 Task: Add an event with the title Second Lunch and Learn: Effective Presentation Techniques and Storytelling, date ''2023/11/27'', time 7:50 AM to 9:50 AMand add a description: Welcome to our Team Building Workshop on Communication Skills, a dynamic and interactive session designed to enhance communication effectiveness and foster stronger collaboration within your team. This workshop is tailored for individuals who want to improve their communication skills, build rapport, and establish a foundation of open and effective communication within their team.Select event color  Basil . Add location for the event as: 456 Philae Temple, Aswan, Egypt, logged in from the account softage.10@softage.netand send the event invitation to softage.9@softage.net and softage.8@softage.net. Set a reminder for the event Weekly on Sunday
Action: Mouse moved to (98, 121)
Screenshot: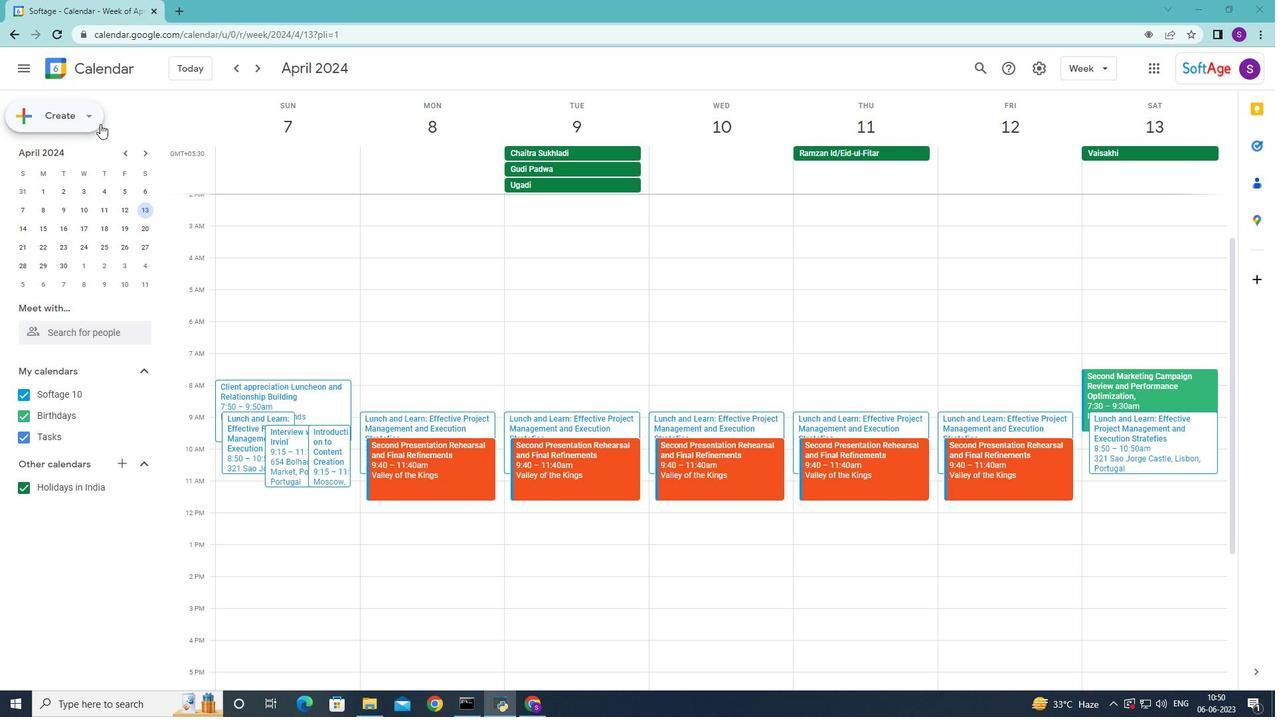 
Action: Mouse pressed left at (98, 121)
Screenshot: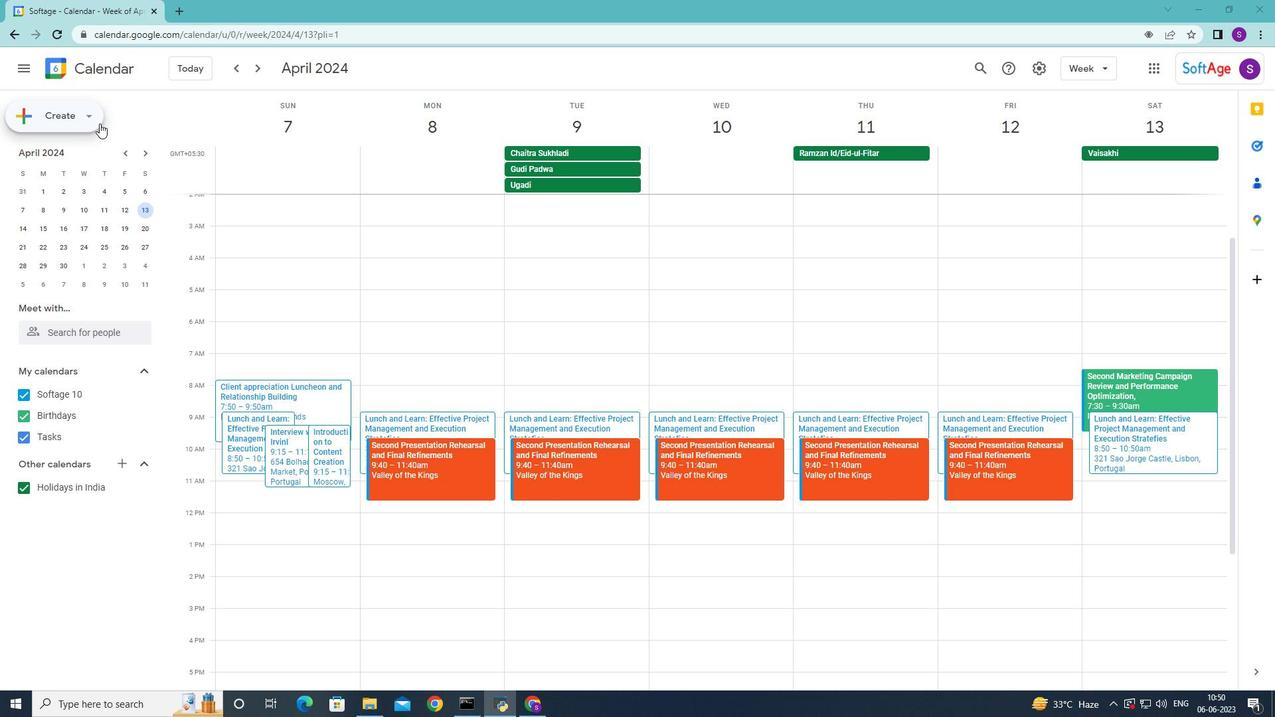 
Action: Mouse moved to (101, 162)
Screenshot: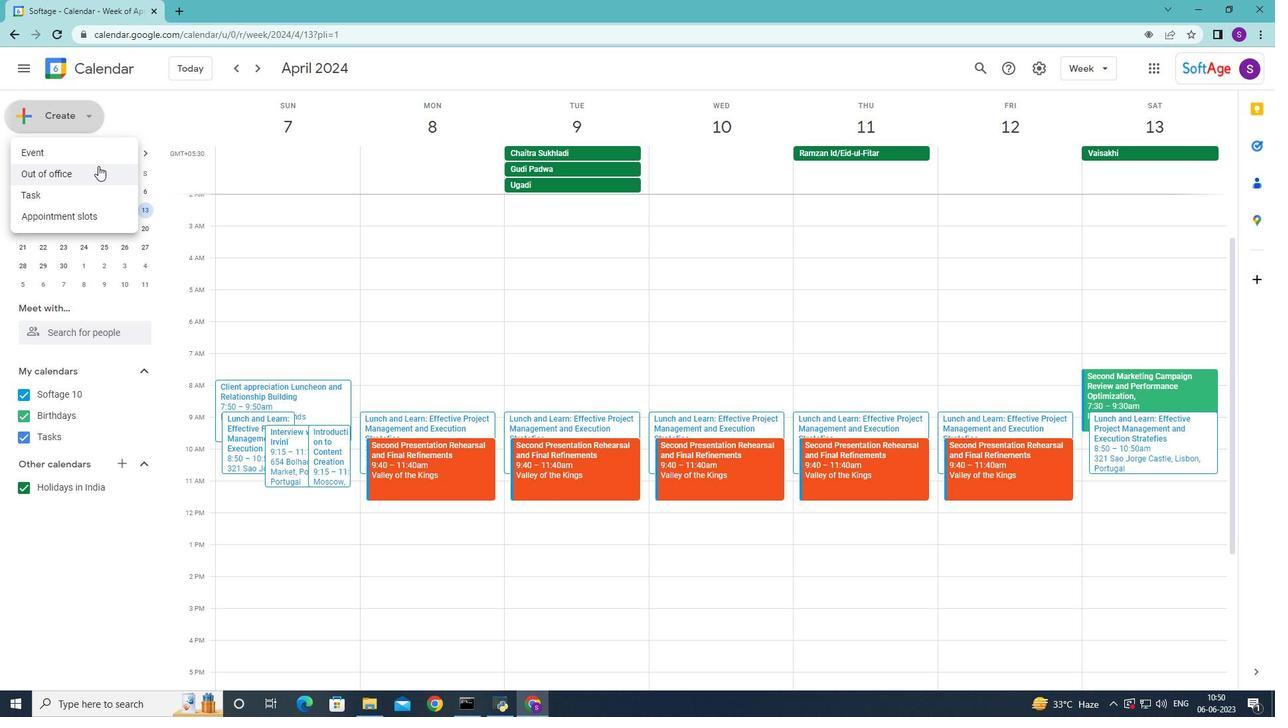 
Action: Mouse pressed left at (101, 162)
Screenshot: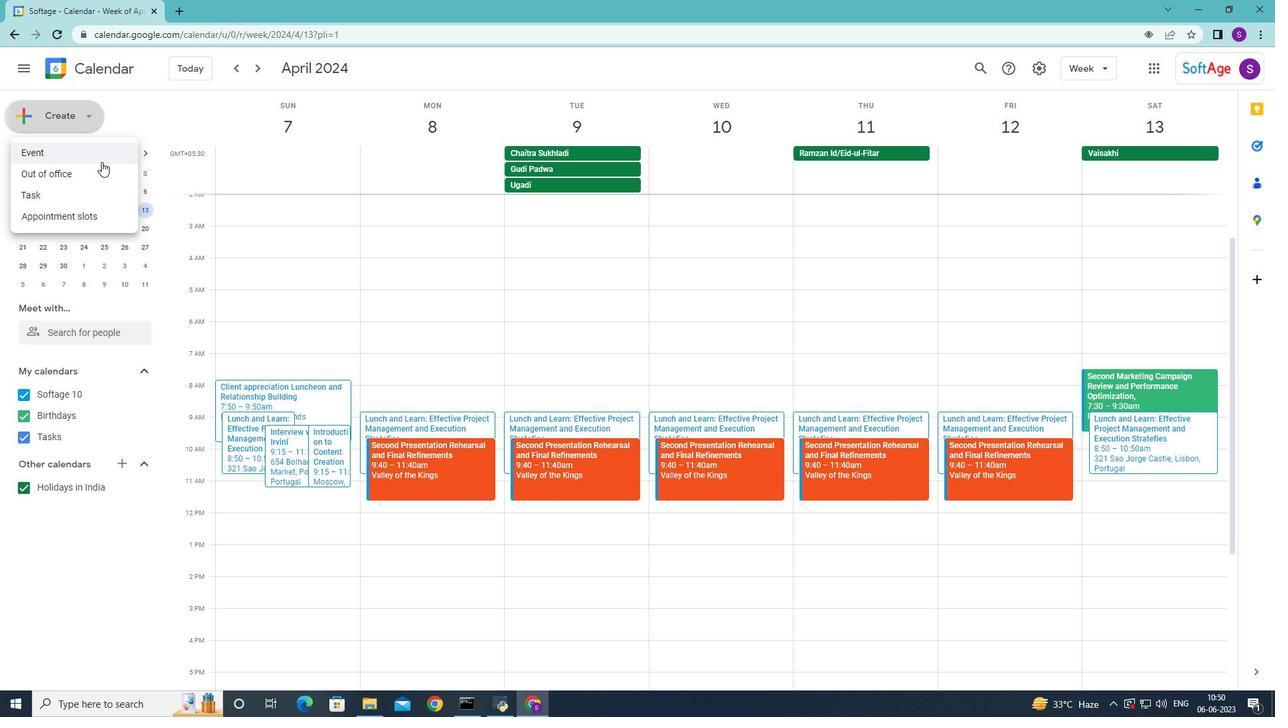 
Action: Mouse moved to (859, 248)
Screenshot: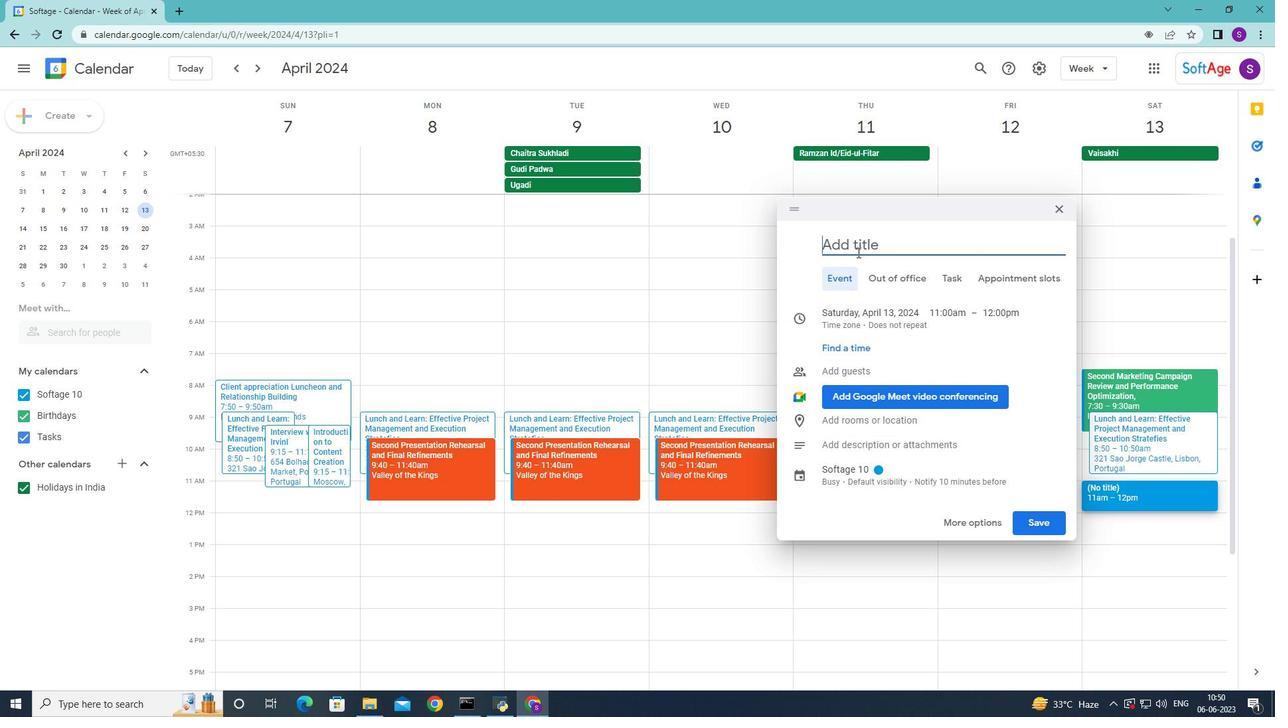 
Action: Mouse pressed left at (859, 248)
Screenshot: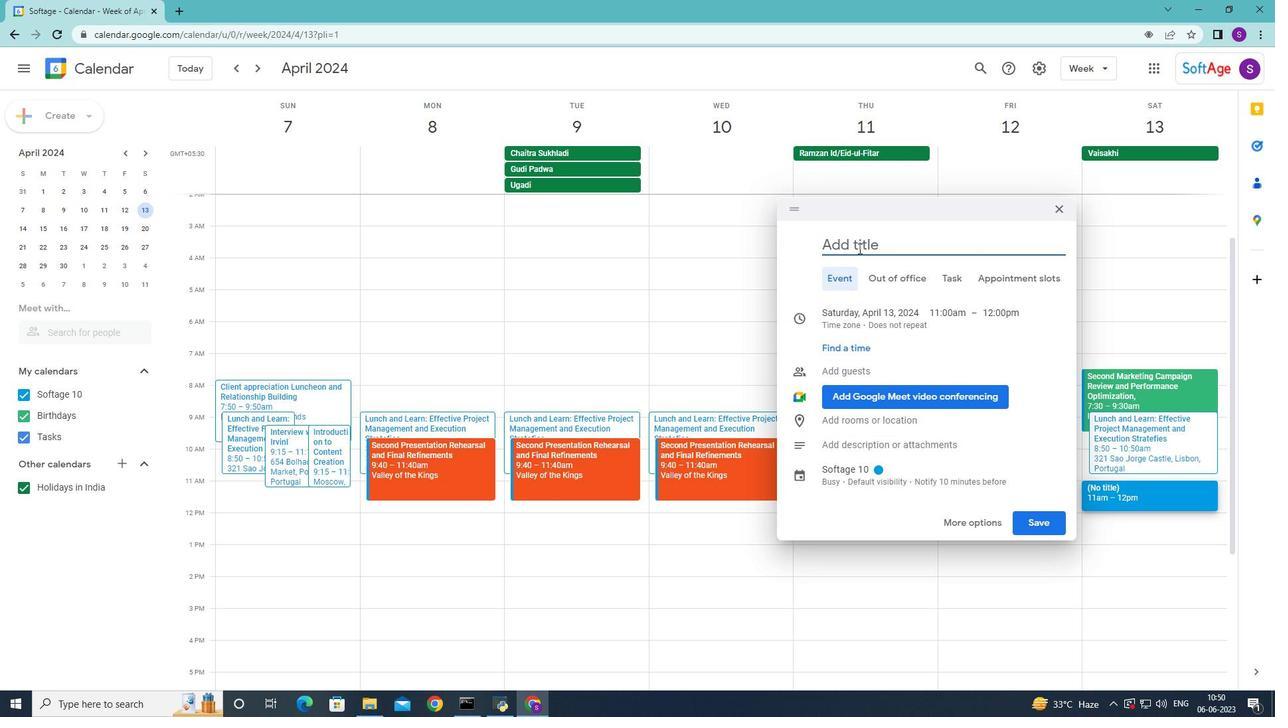 
Action: Mouse moved to (871, 242)
Screenshot: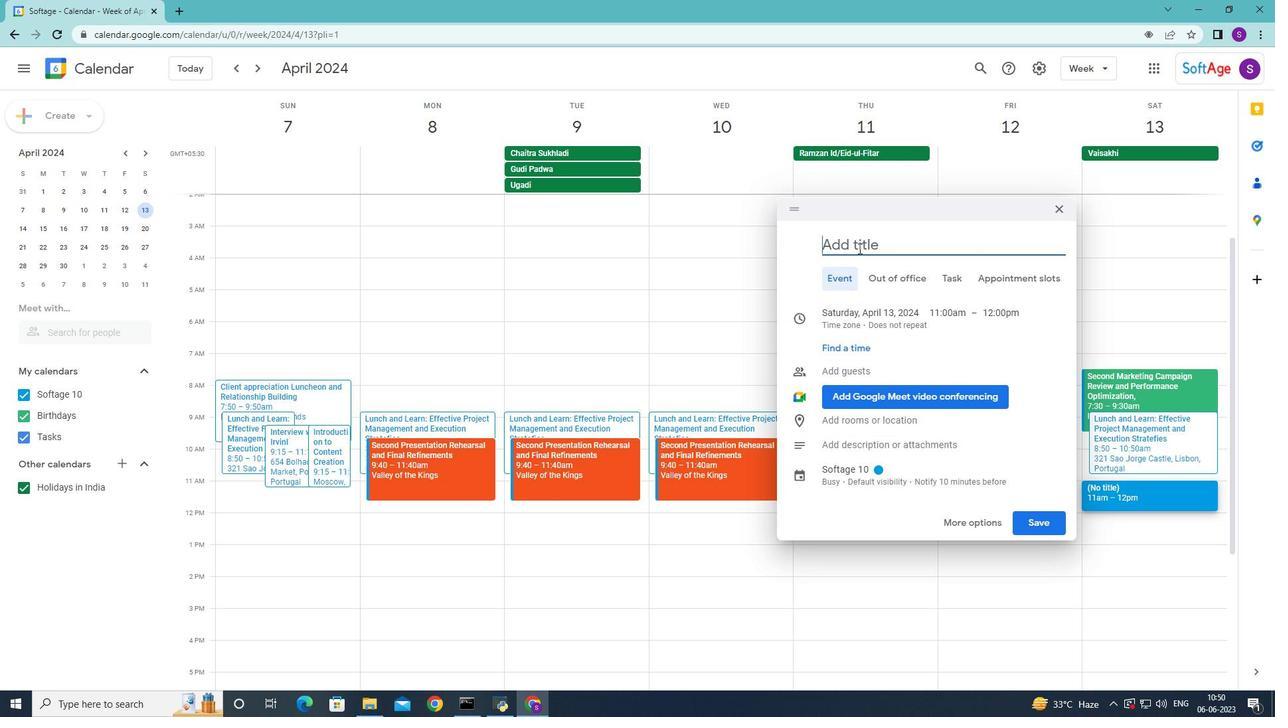 
Action: Key pressed <Key.shift>Second<Key.space><Key.shift>Lunch<Key.space>and<Key.space><Key.shift>Learn<Key.space><Key.backspace><Key.shift_r>:<Key.space><Key.shift><Key.shift><Key.shift><Key.shift>Effective<Key.space><Key.shift>Presentation<Key.space><Key.shift>Techniques<Key.space>and<Key.space><Key.shift>Story<Key.space><Key.backspace>telling
Screenshot: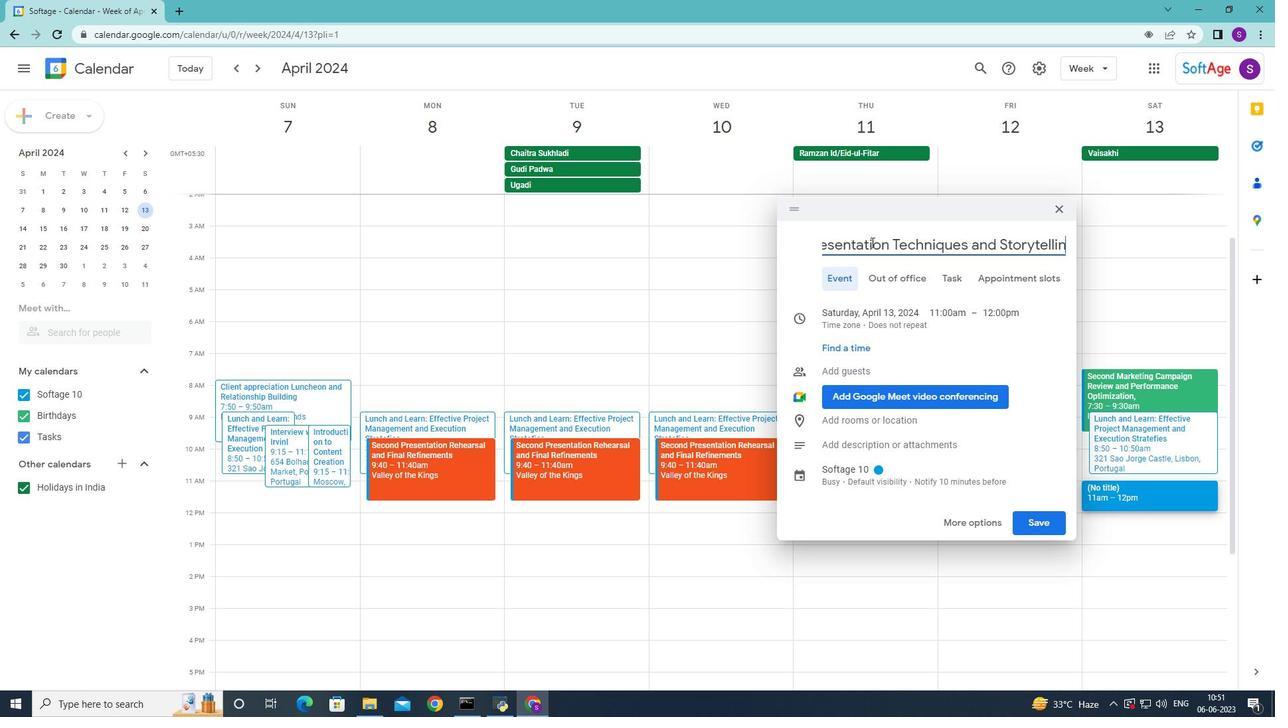 
Action: Mouse moved to (861, 309)
Screenshot: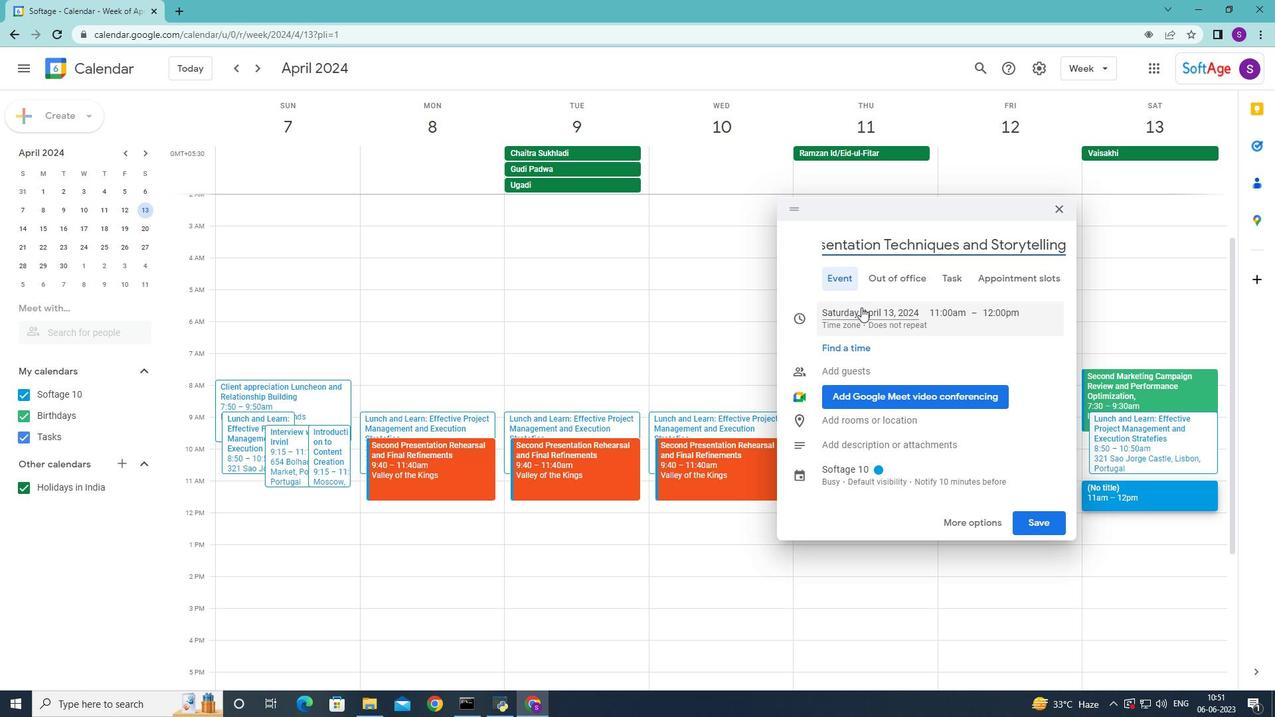 
Action: Mouse pressed left at (861, 309)
Screenshot: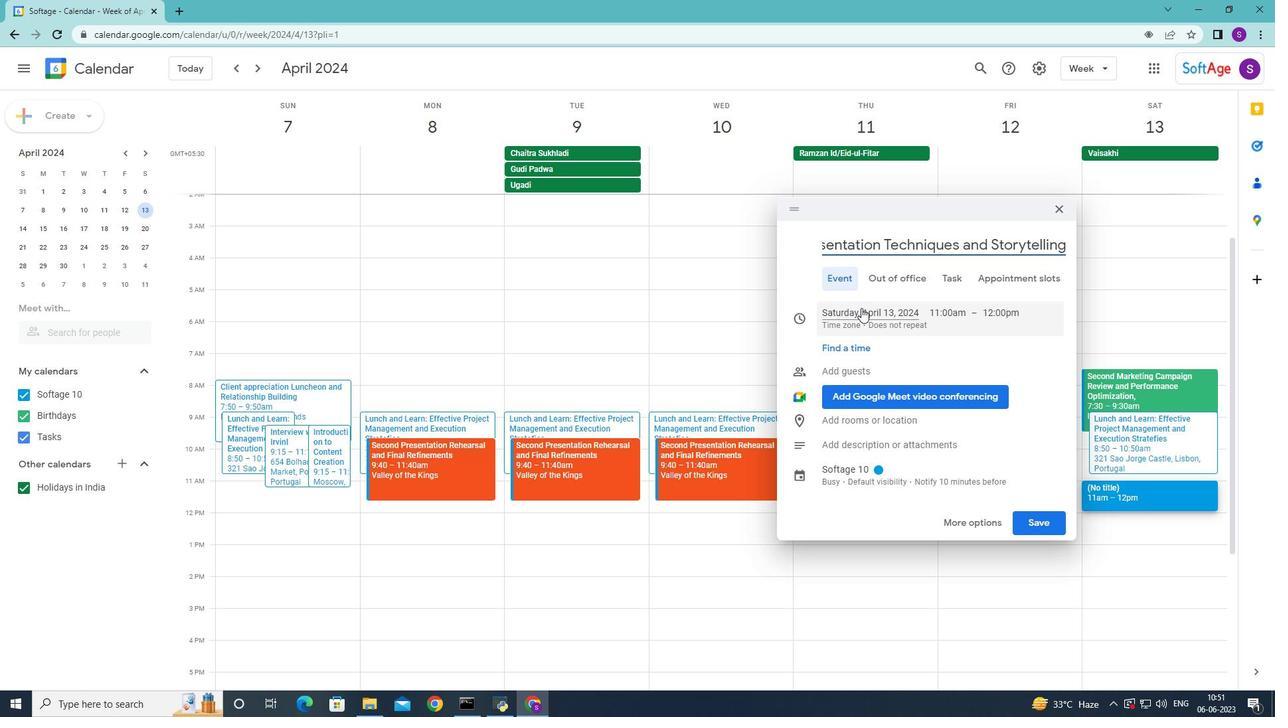 
Action: Mouse moved to (986, 343)
Screenshot: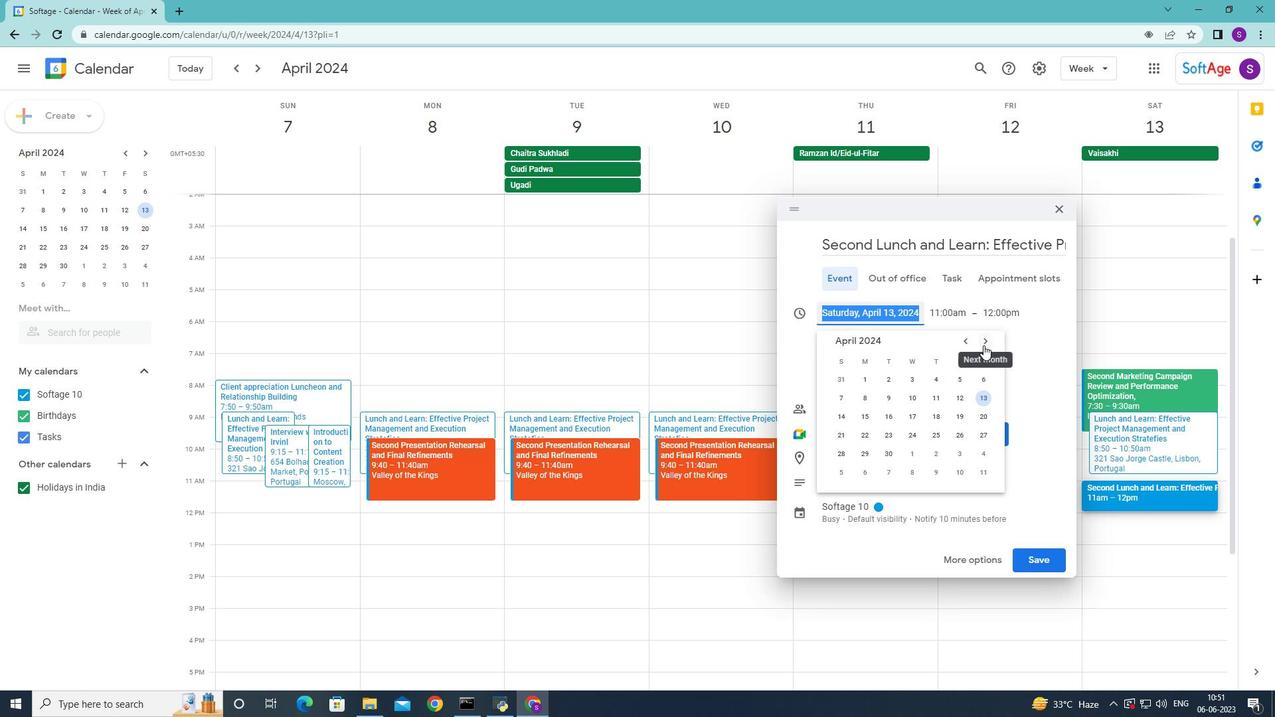 
Action: Mouse pressed left at (986, 343)
Screenshot: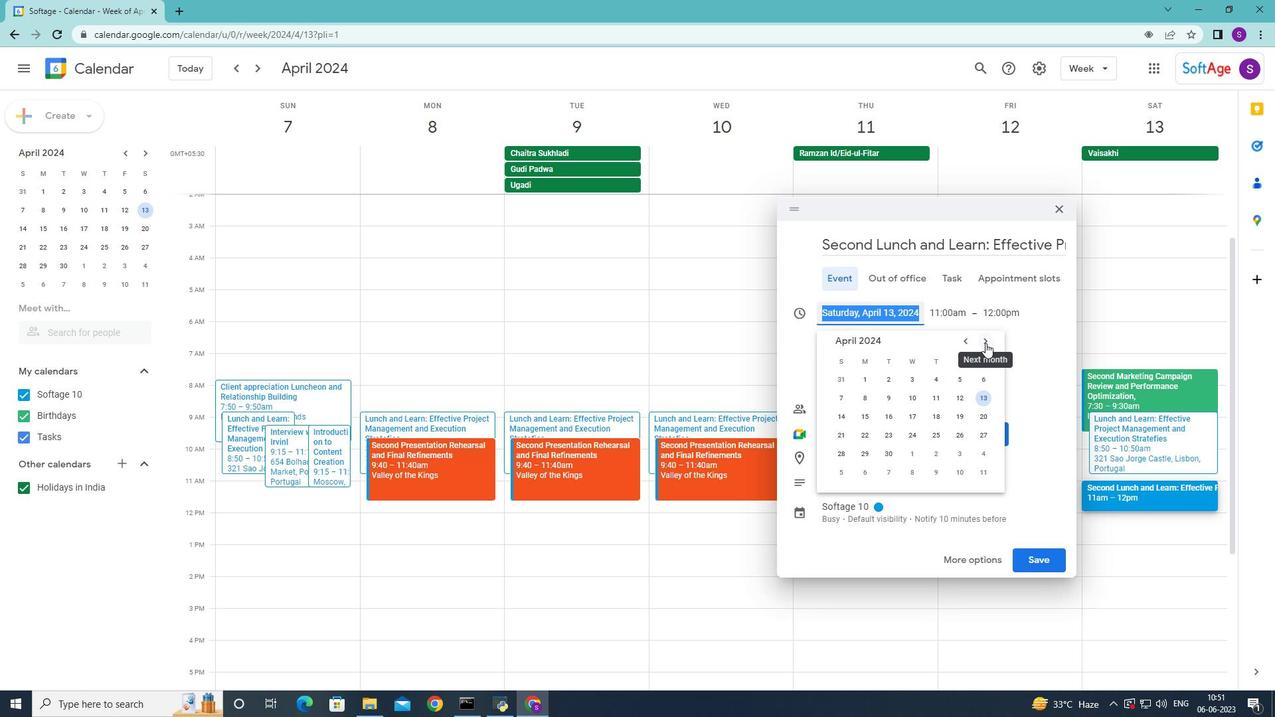
Action: Mouse moved to (1002, 330)
Screenshot: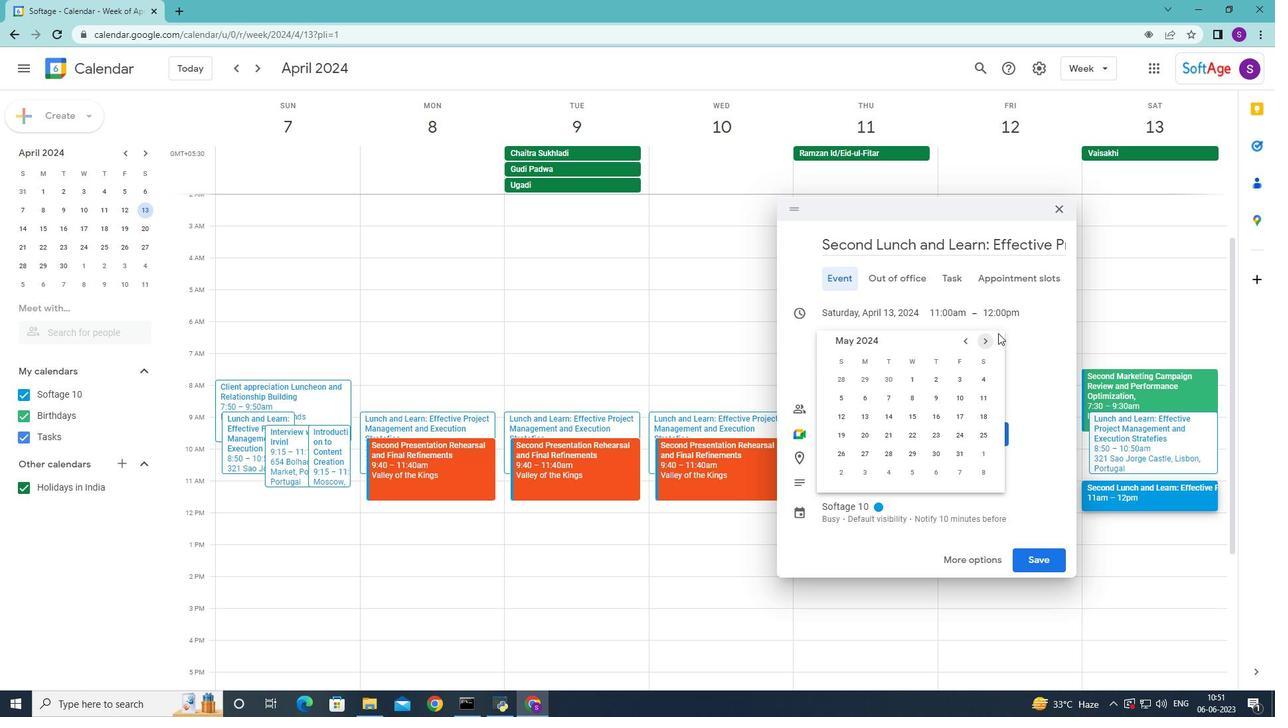 
Action: Mouse pressed left at (1002, 330)
Screenshot: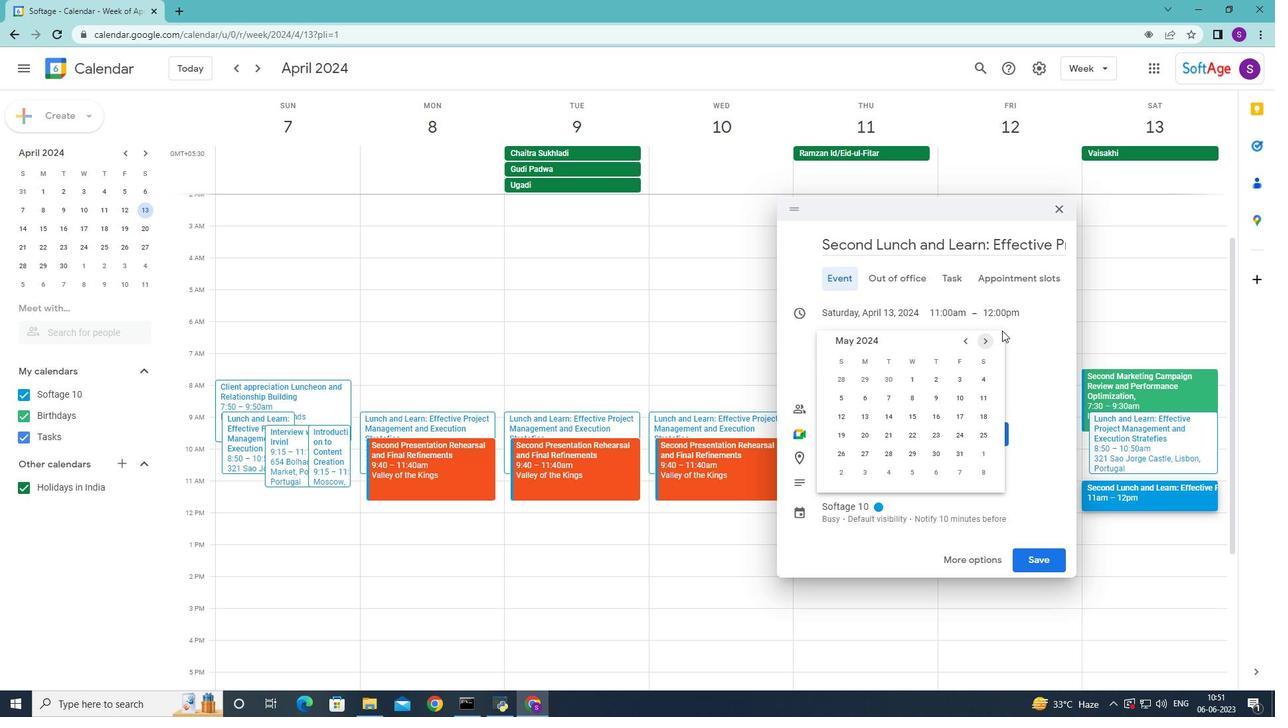 
Action: Mouse moved to (879, 307)
Screenshot: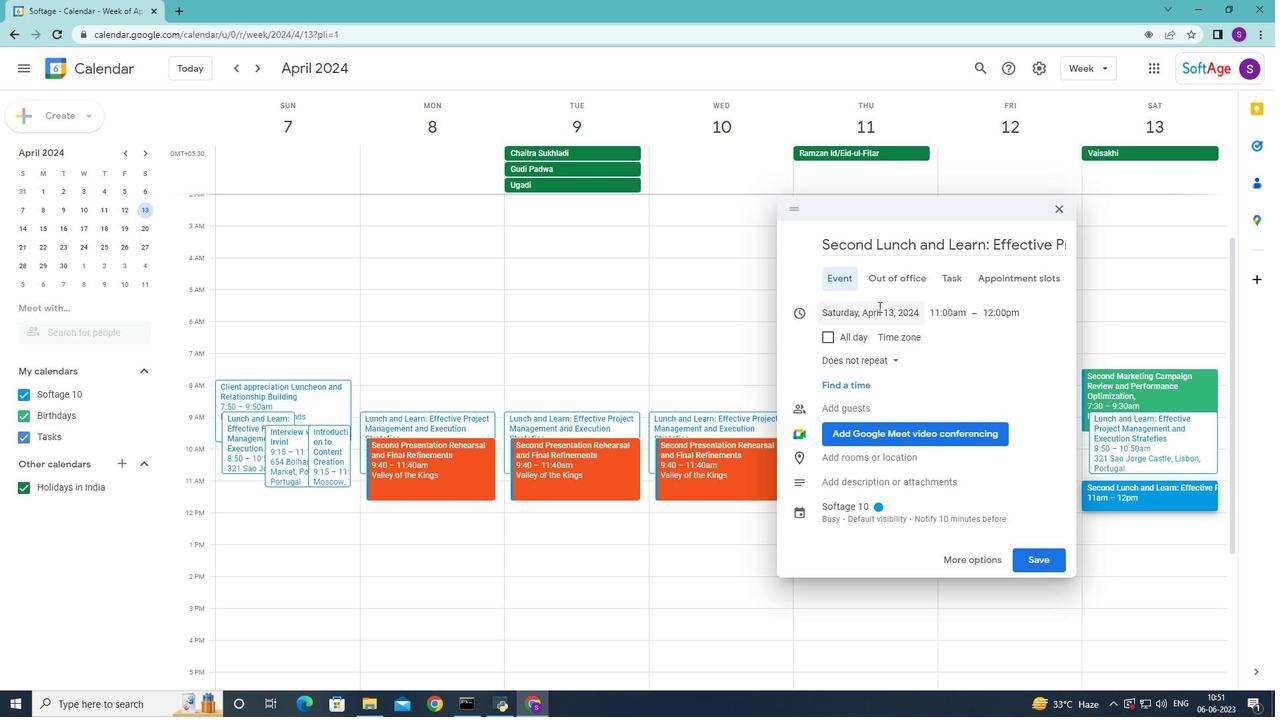 
Action: Mouse pressed left at (879, 307)
Screenshot: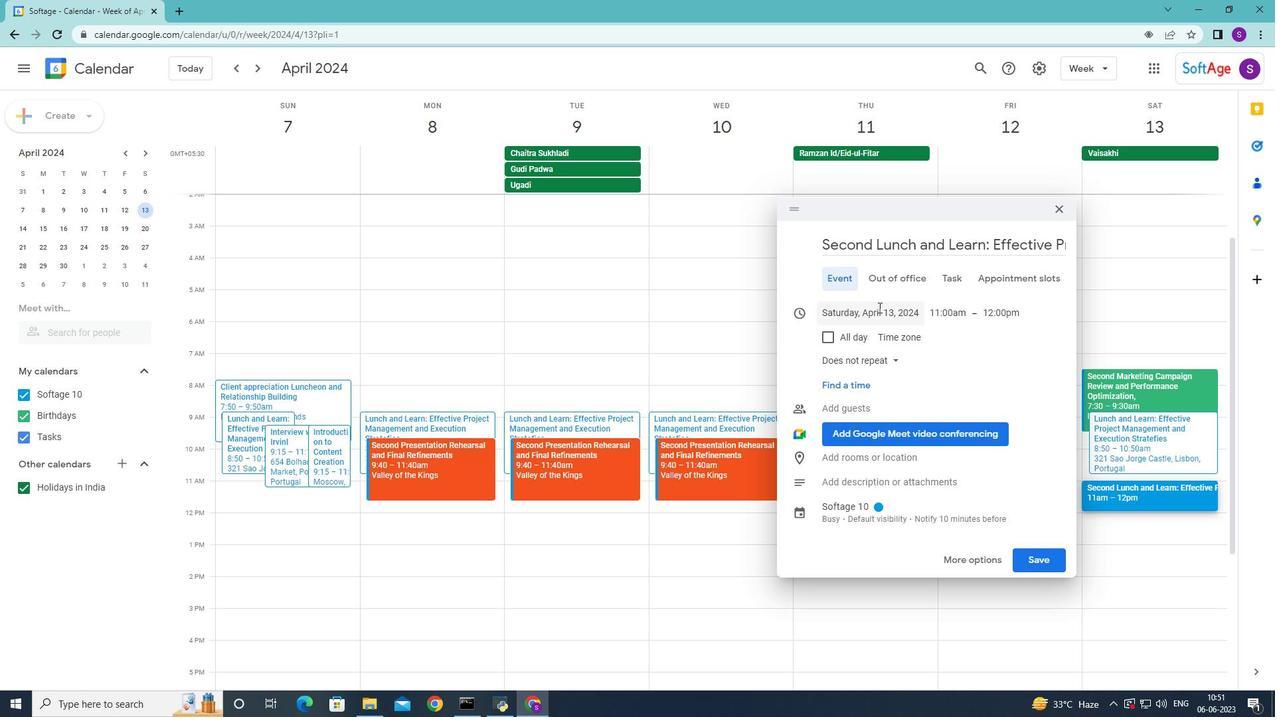 
Action: Mouse moved to (962, 342)
Screenshot: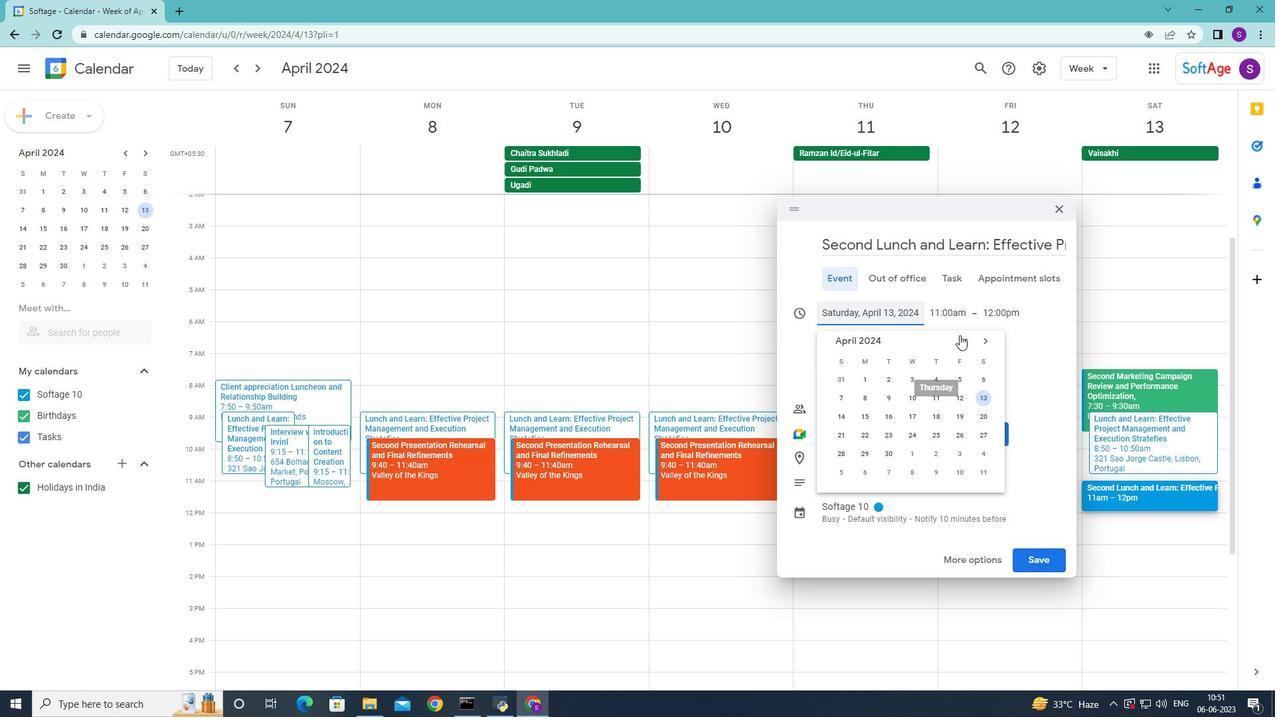 
Action: Mouse pressed left at (962, 342)
Screenshot: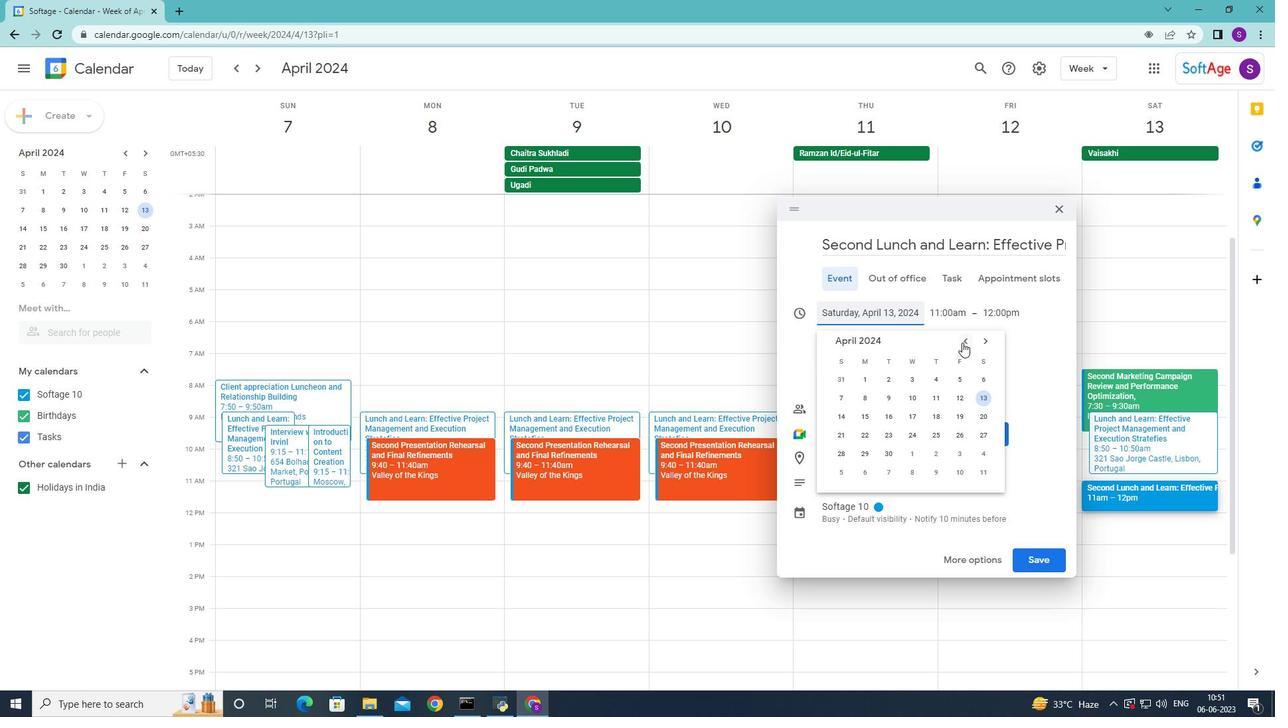 
Action: Mouse pressed left at (962, 342)
Screenshot: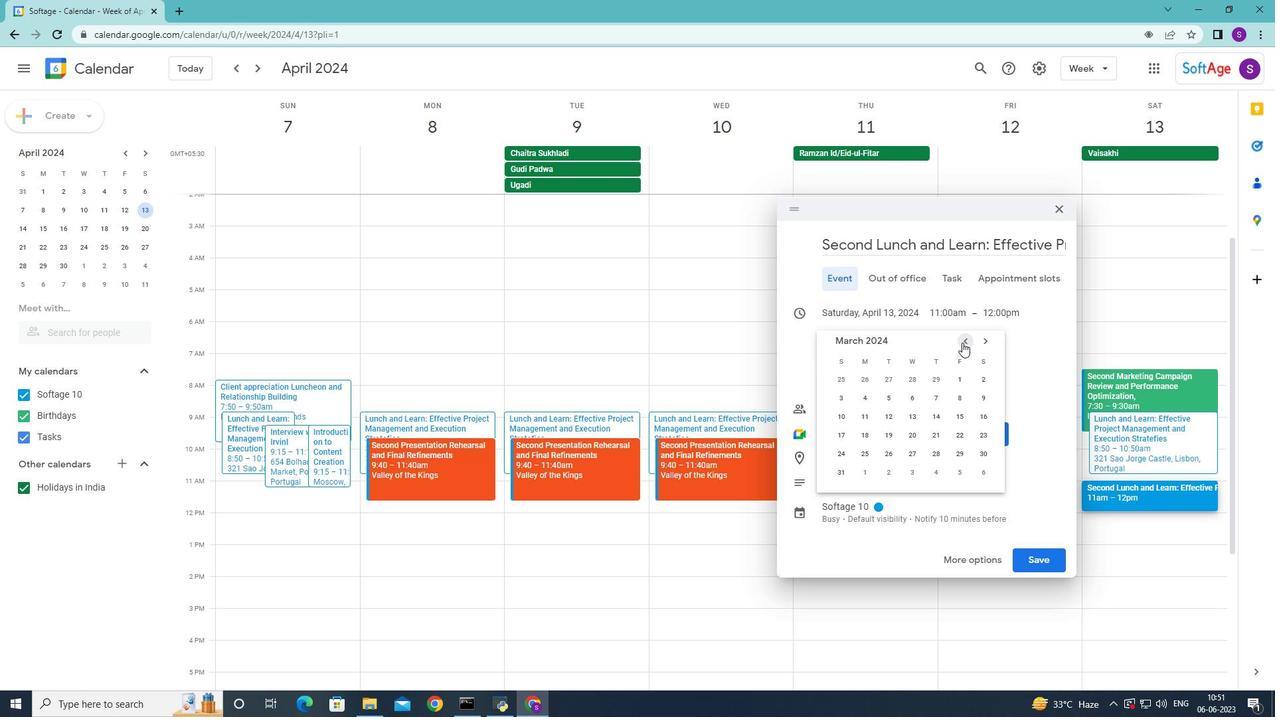 
Action: Mouse pressed left at (962, 342)
Screenshot: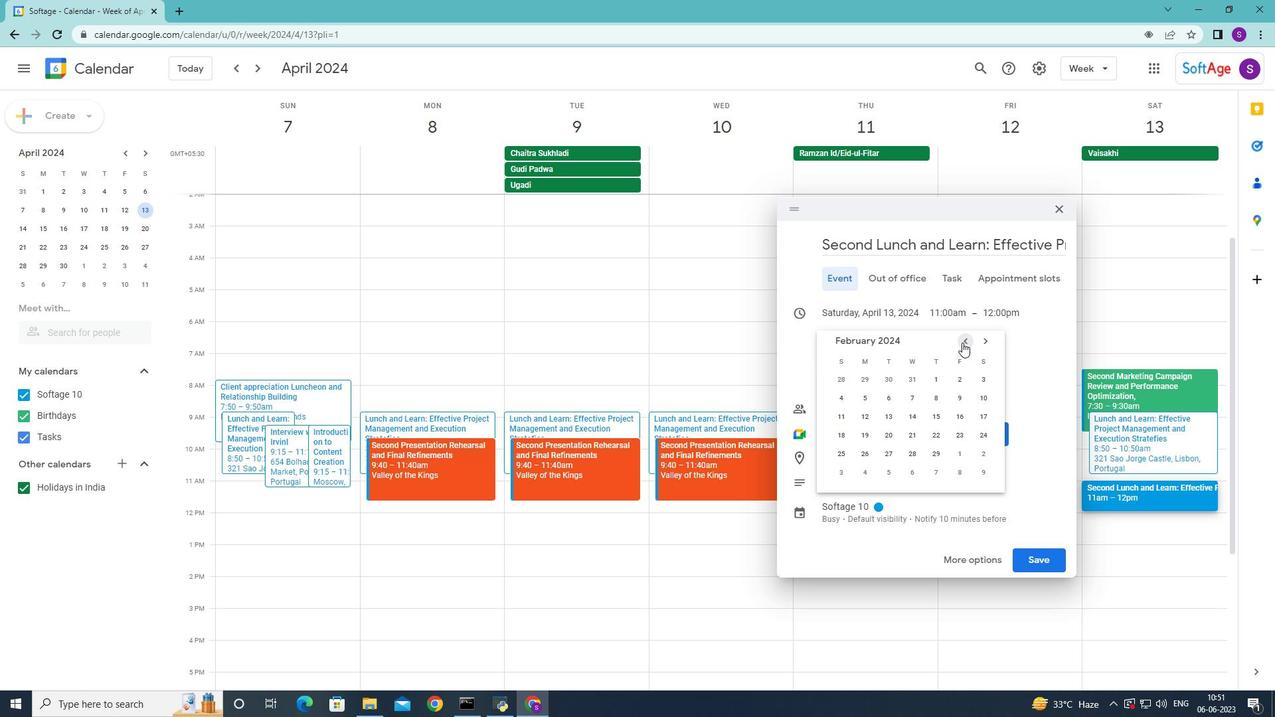 
Action: Mouse pressed left at (962, 342)
Screenshot: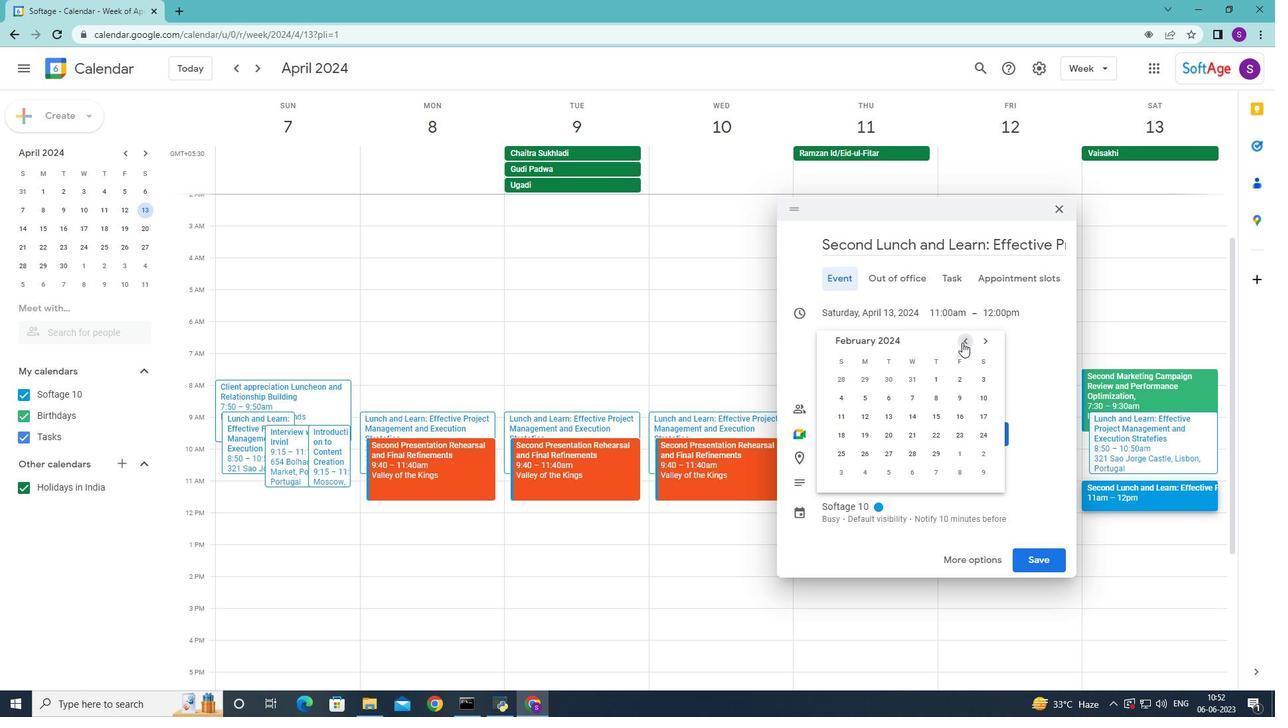 
Action: Mouse pressed left at (962, 342)
Screenshot: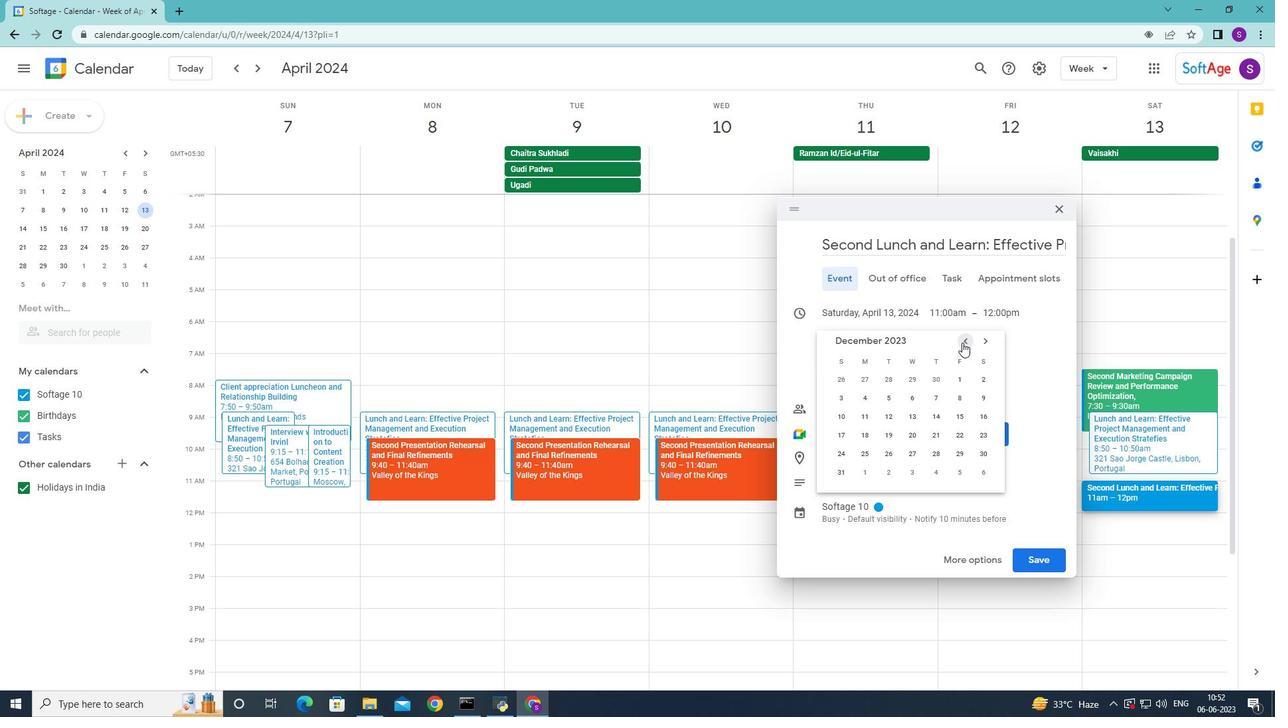 
Action: Mouse moved to (863, 454)
Screenshot: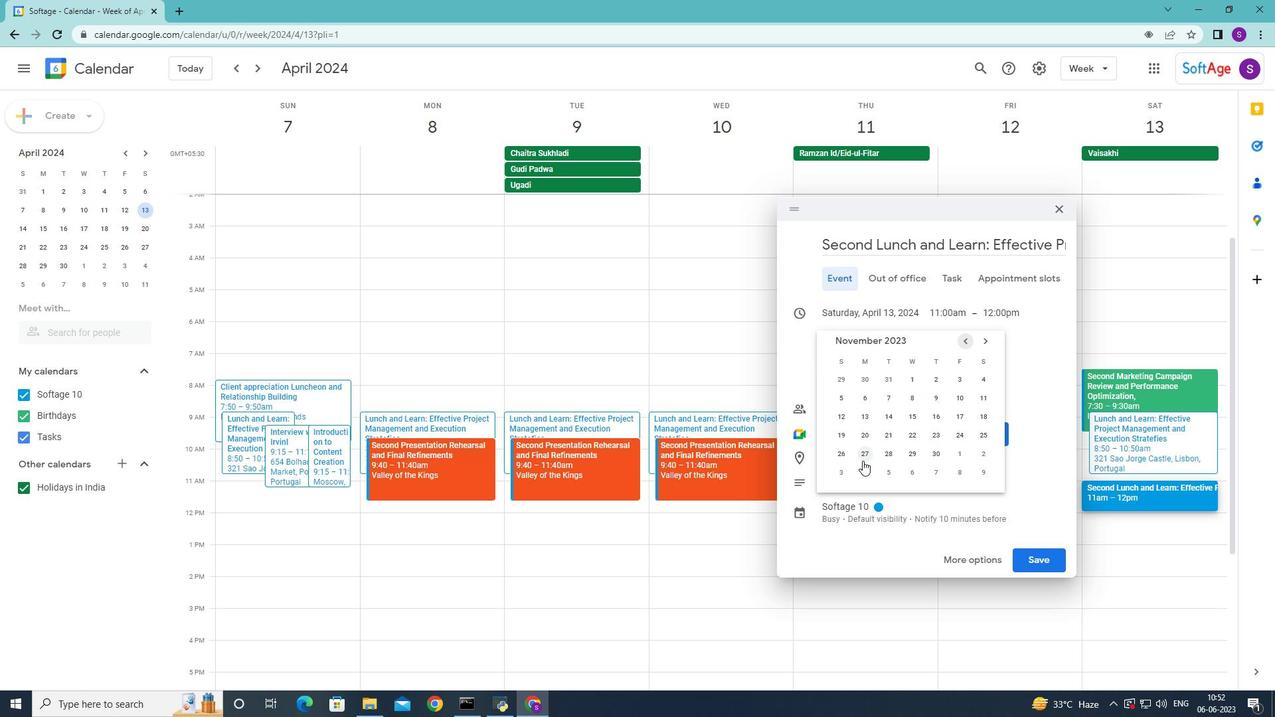 
Action: Mouse pressed left at (863, 454)
Screenshot: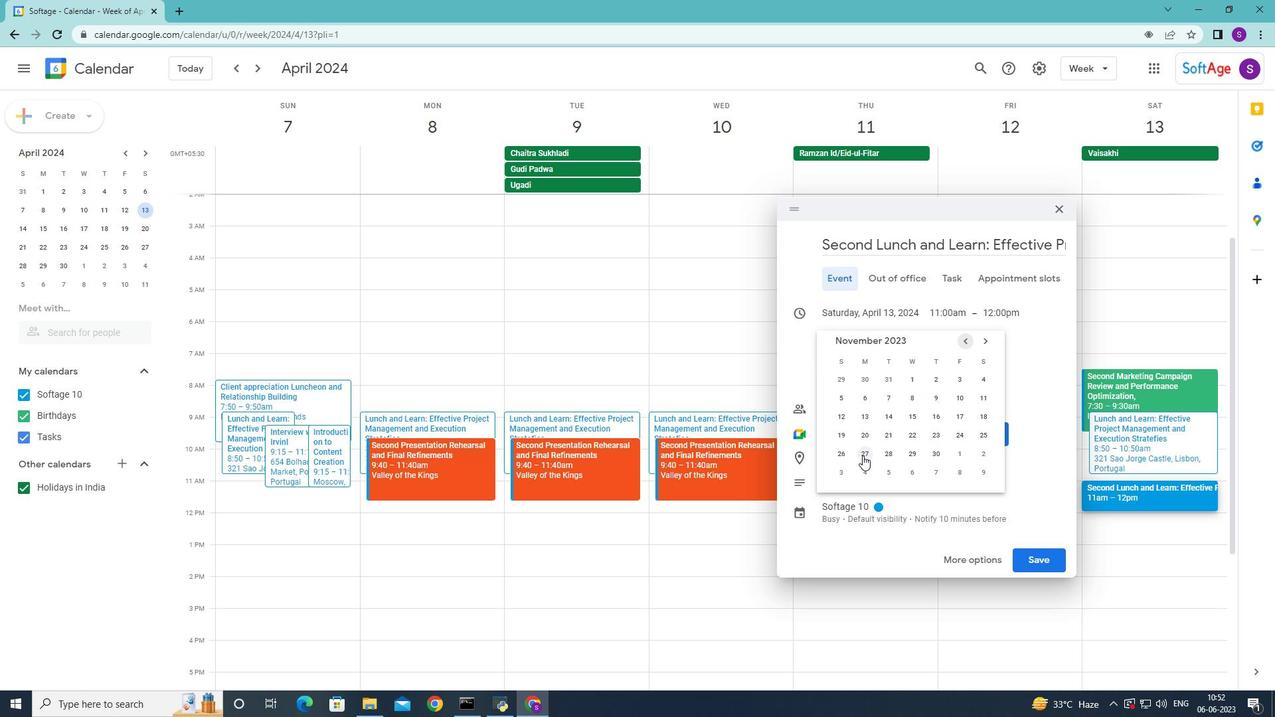 
Action: Mouse moved to (220, 311)
Screenshot: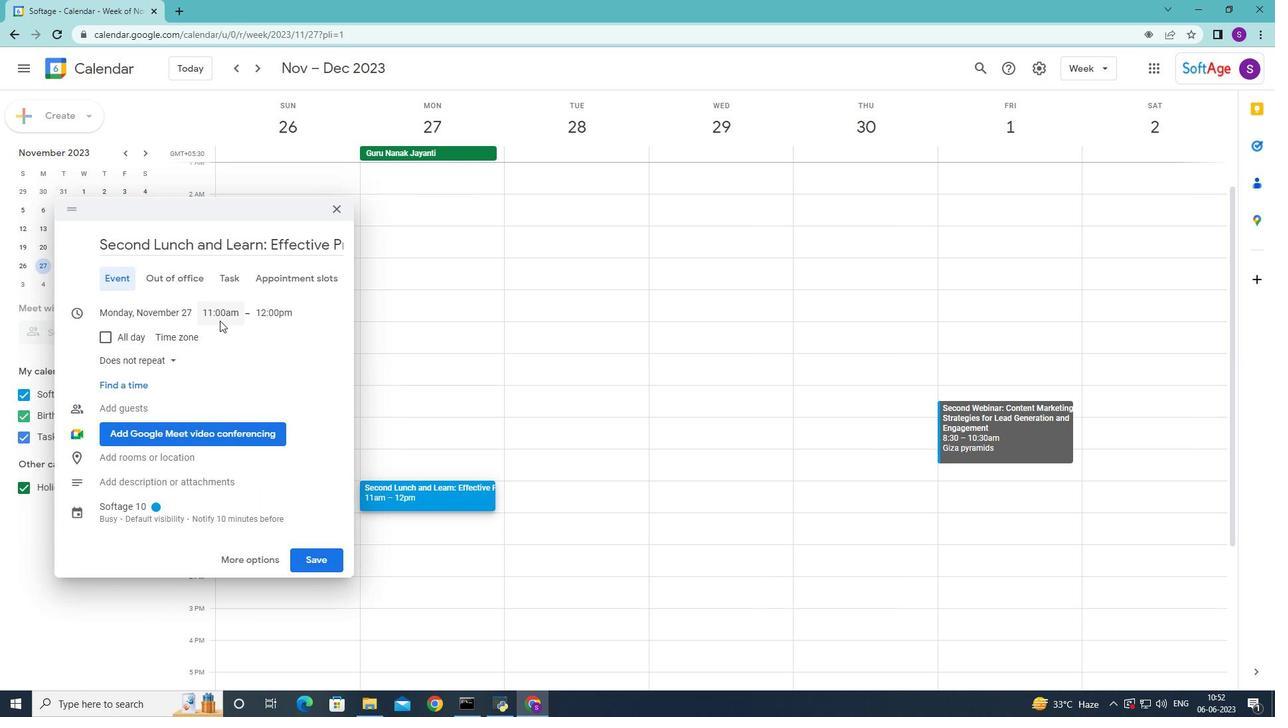 
Action: Mouse pressed left at (220, 311)
Screenshot: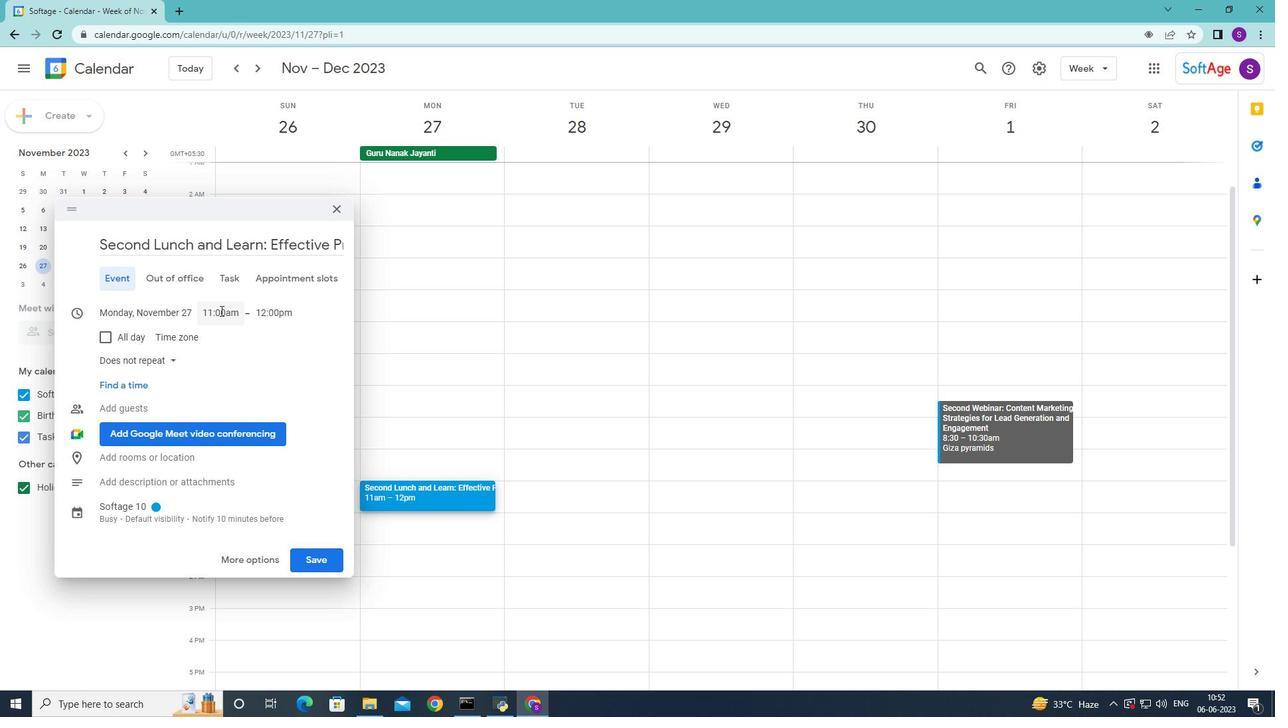 
Action: Key pressed 7<Key.shift_r>:50am<Key.space>
Screenshot: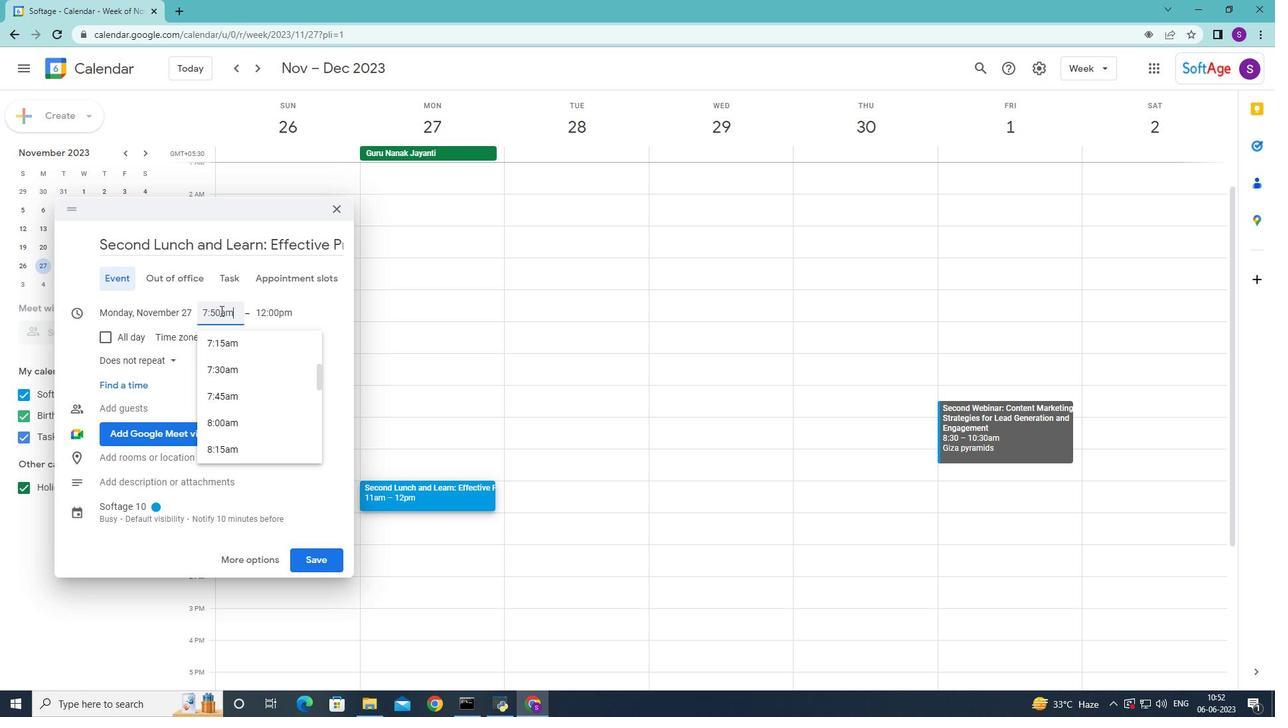 
Action: Mouse moved to (260, 317)
Screenshot: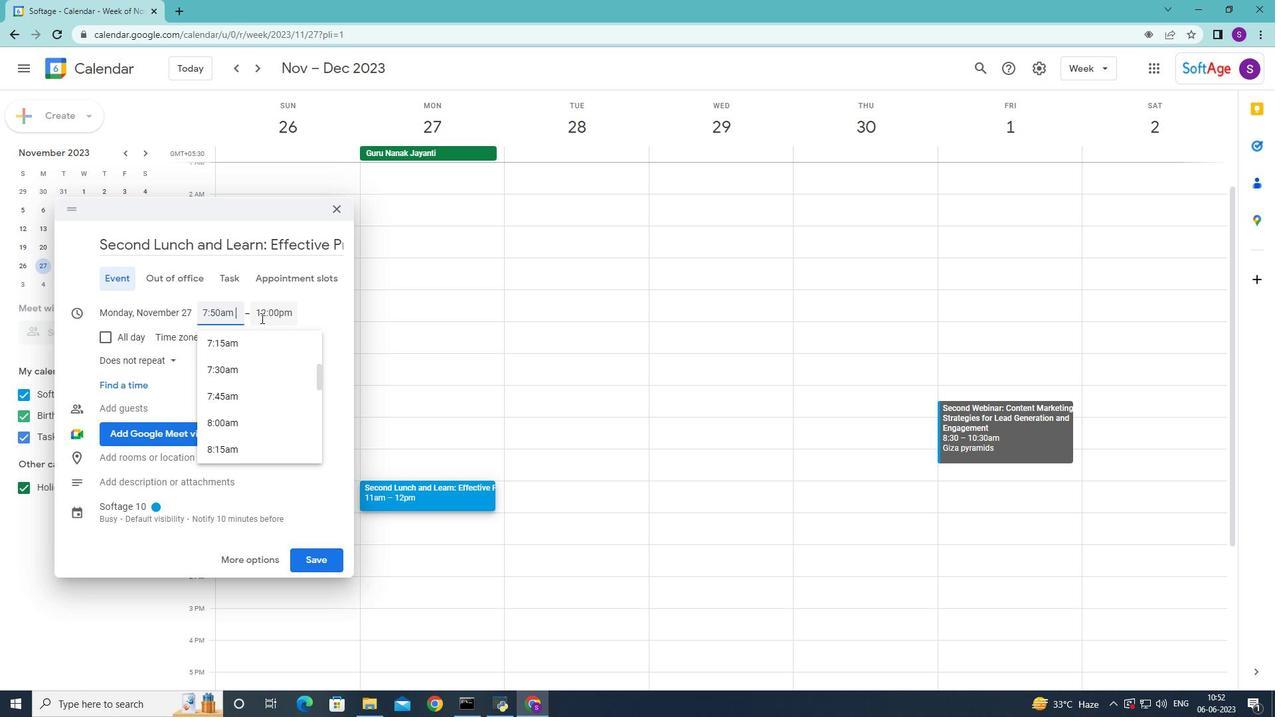 
Action: Mouse pressed left at (260, 317)
Screenshot: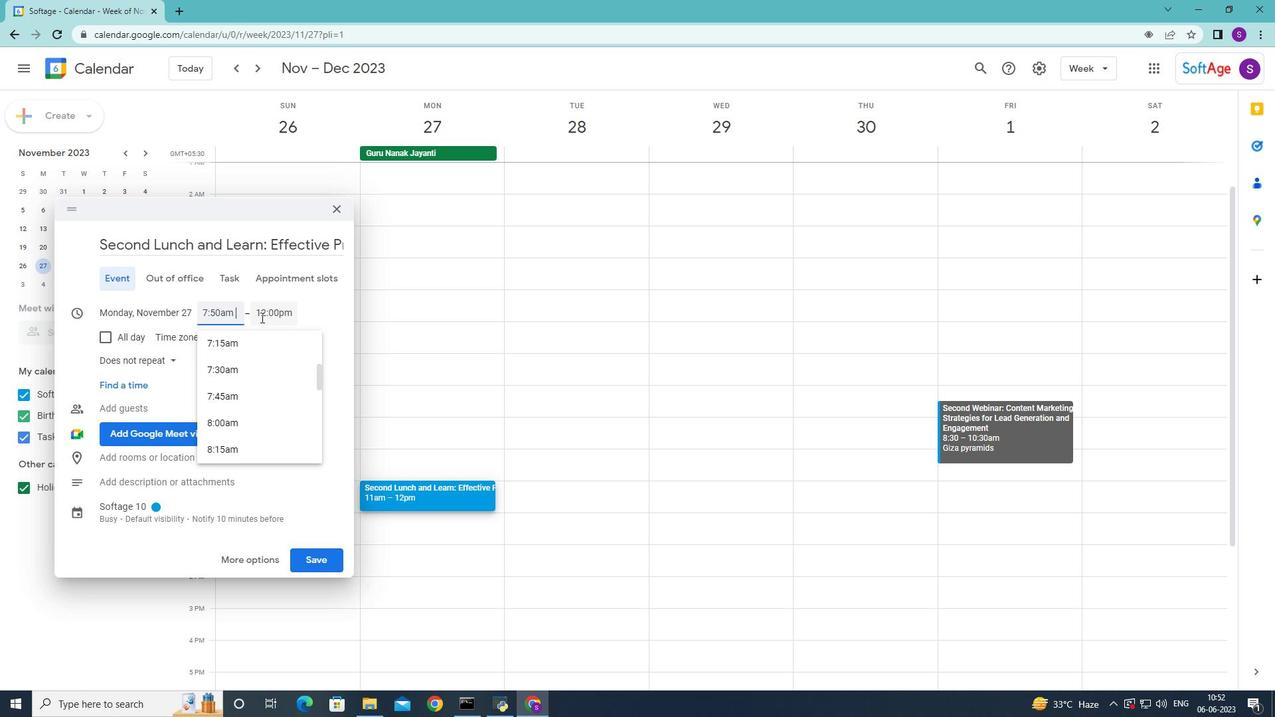 
Action: Mouse moved to (262, 317)
Screenshot: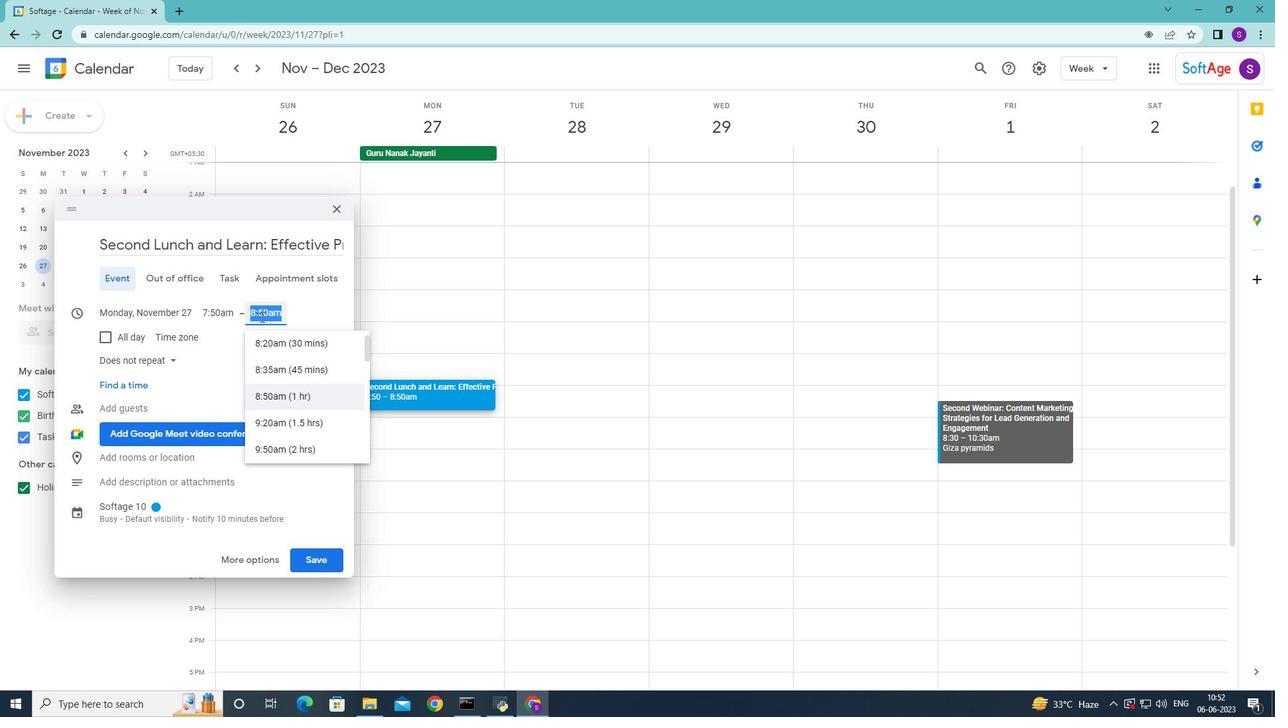 
Action: Key pressed 9<Key.shift_r>:50am<Key.enter>
Screenshot: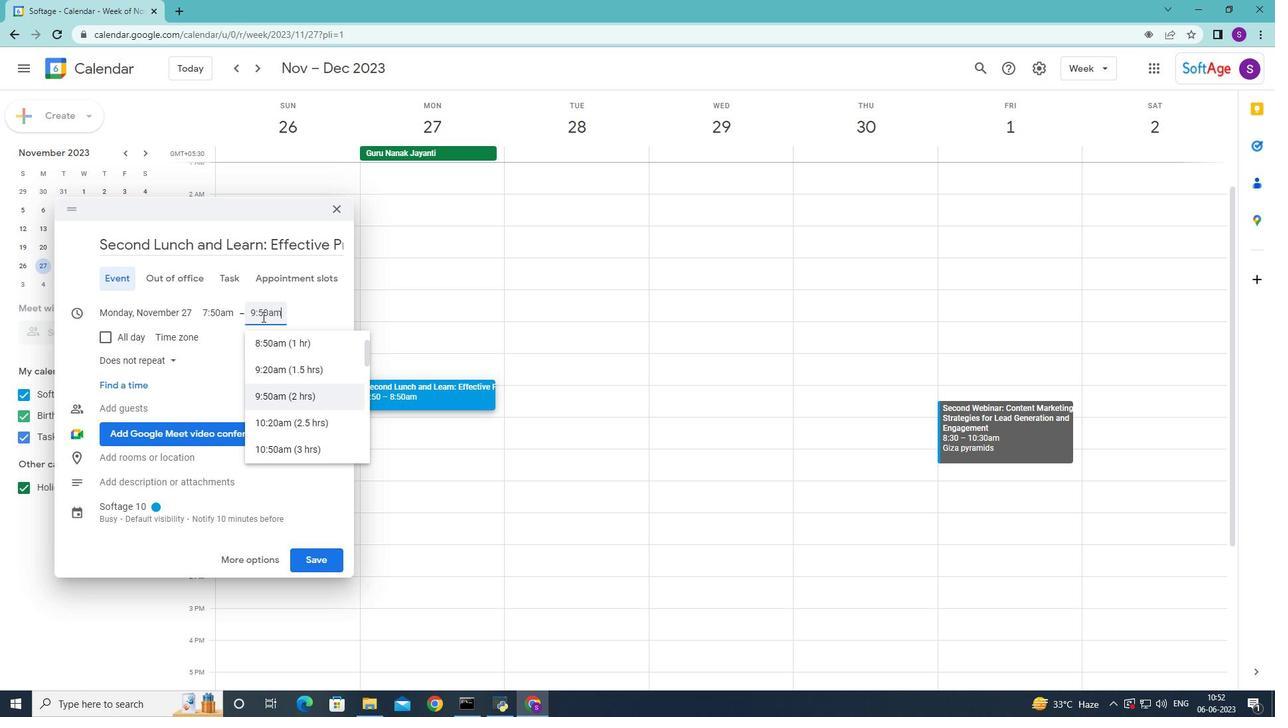 
Action: Mouse moved to (247, 563)
Screenshot: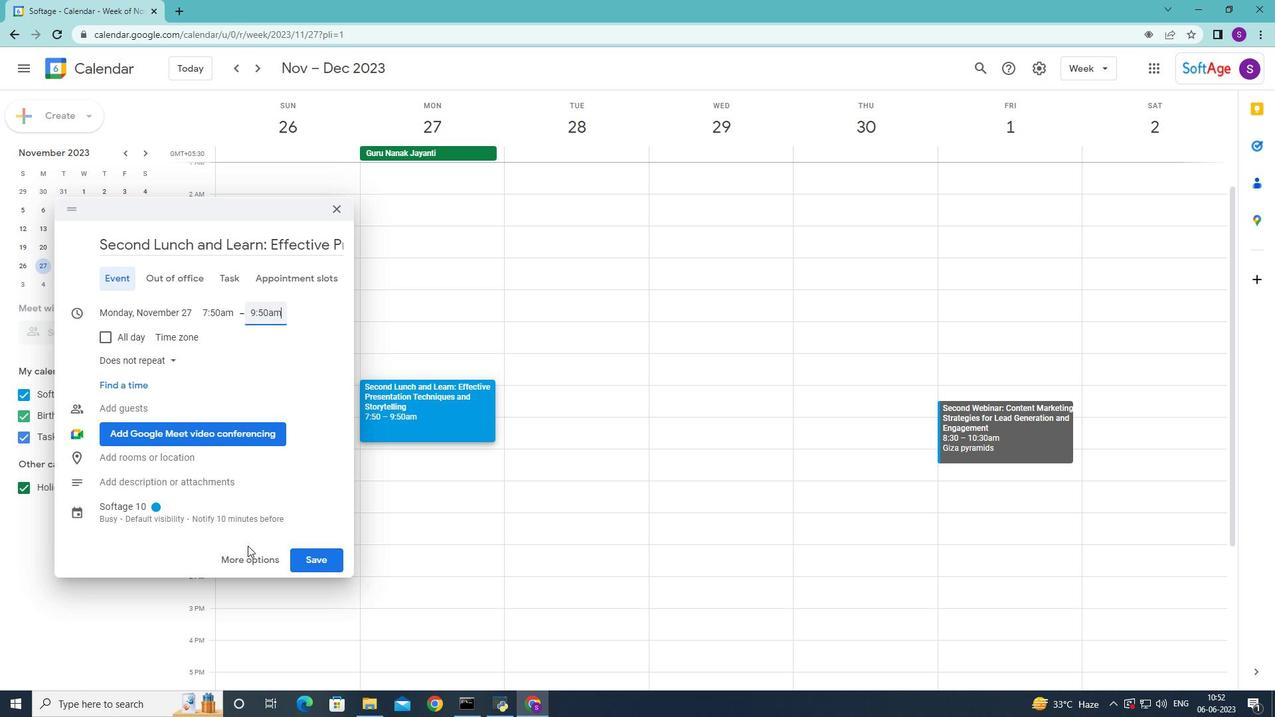 
Action: Mouse pressed left at (247, 563)
Screenshot: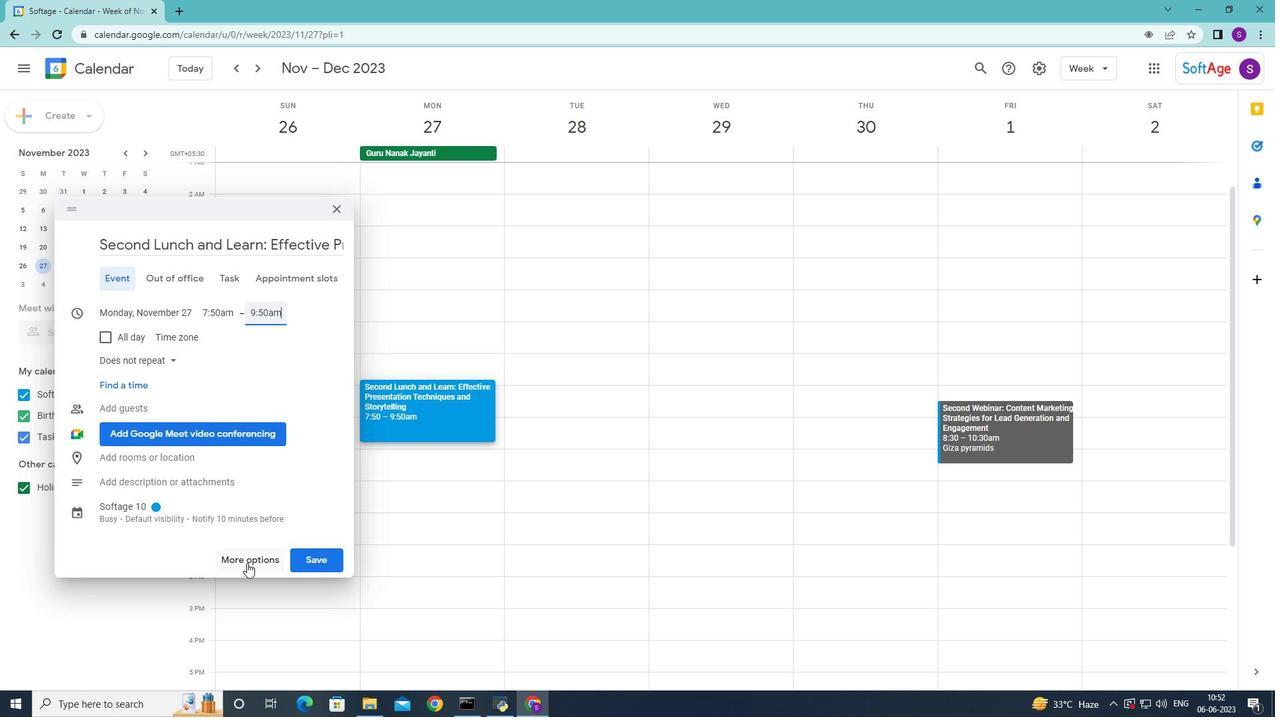
Action: Mouse moved to (176, 460)
Screenshot: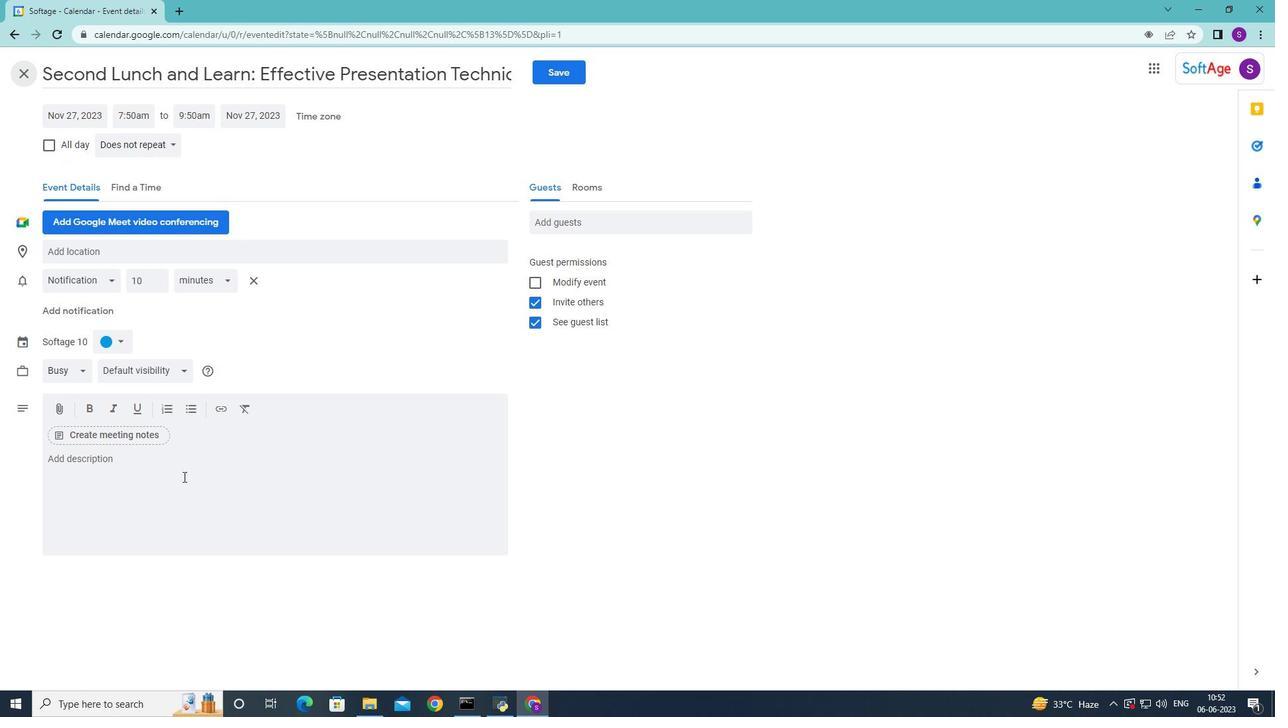 
Action: Mouse pressed left at (176, 460)
Screenshot: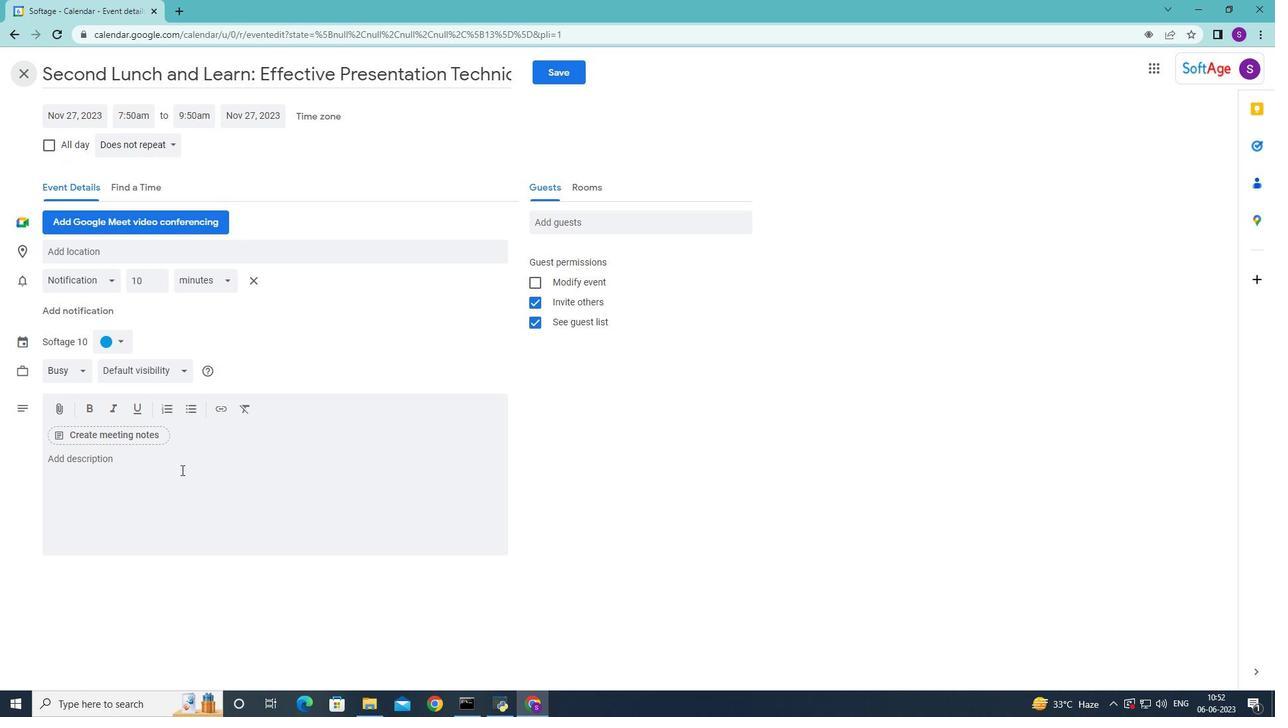 
Action: Key pressed <Key.shift>Welcome<Key.space>to<Key.space>our<Key.space>team<Key.space>building<Key.space>workshop<Key.space>on<Key.space>communication<Key.space>skills<Key.space><Key.backspace>,<Key.space>a<Key.space>dynamic<Key.space>and<Key.space>interactive<Key.space>session<Key.space>designed<Key.space>to<Key.space>enhab<Key.backspace>nce<Key.space>communication<Key.space>effectiveness<Key.space>and<Key.space>foster<Key.space>stronger<Key.space>collaboration<Key.space>within<Key.space>your<Key.space>team<Key.space>=<Key.backspace><Key.backspace>.<Key.space><Key.shift>This<Key.space>workshop<Key.space>is<Key.space>tailore<Key.space>for<Key.space>indi
Screenshot: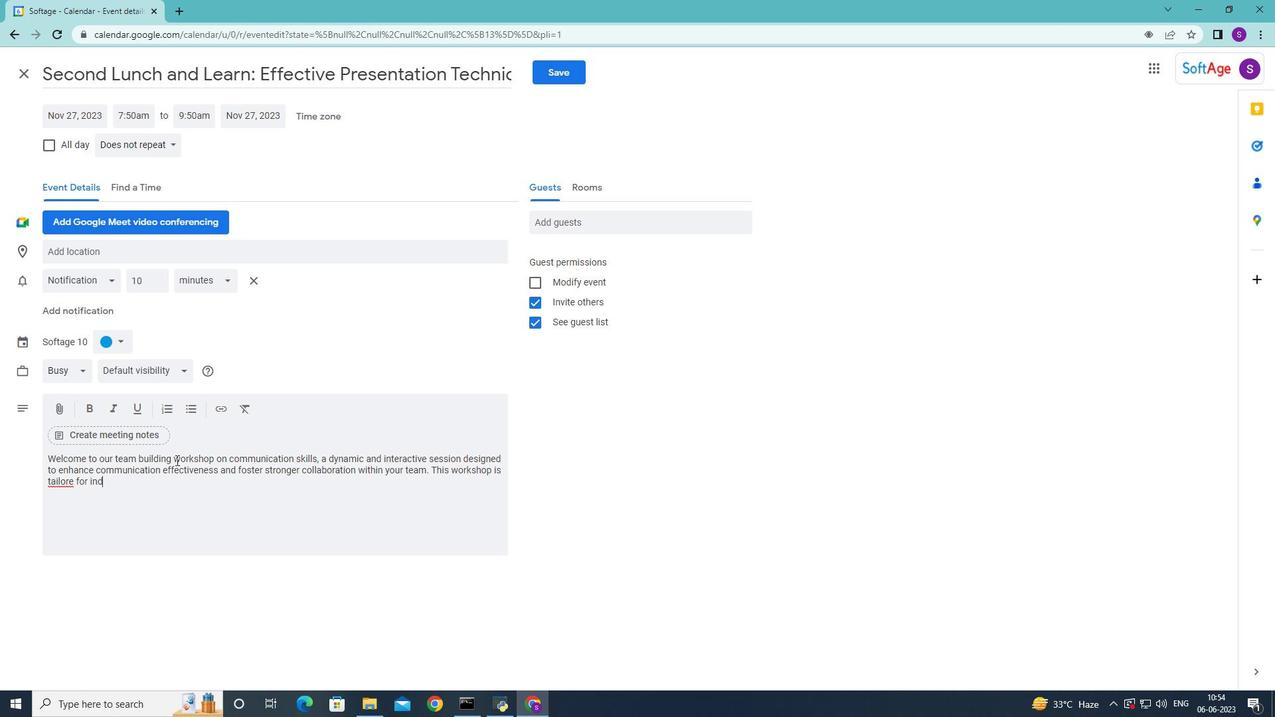 
Action: Mouse moved to (76, 479)
Screenshot: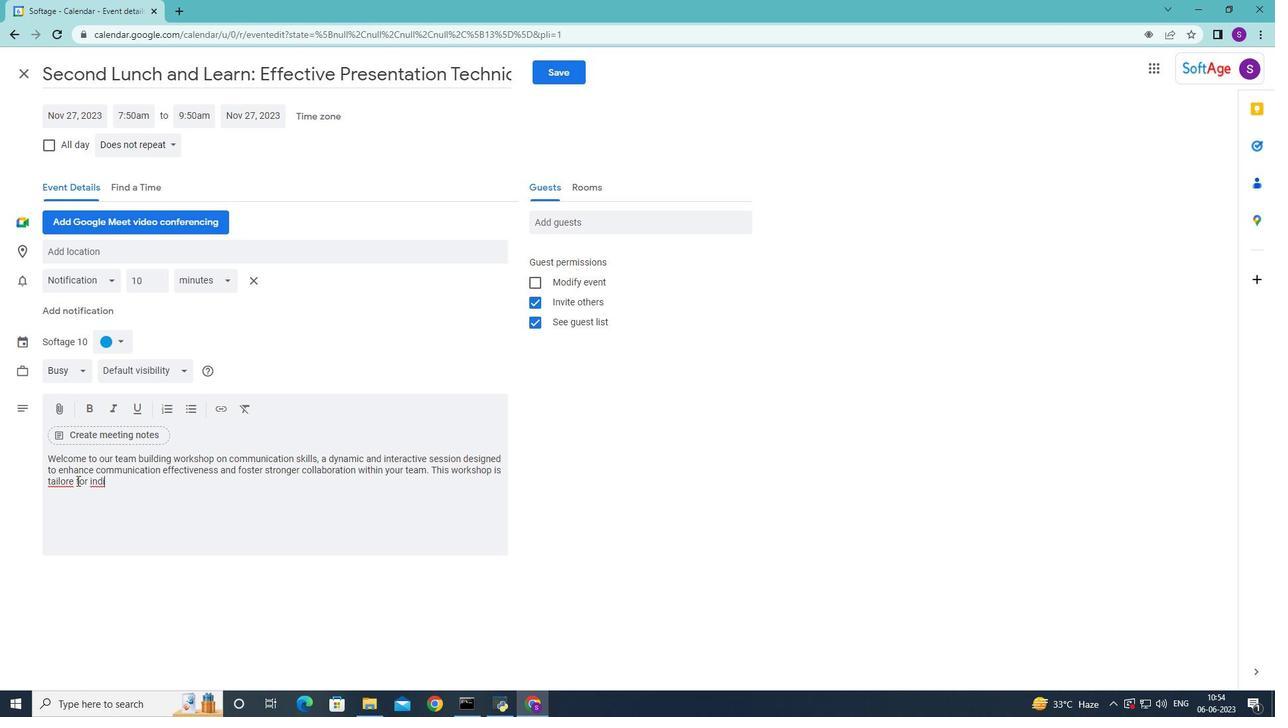 
Action: Mouse pressed left at (76, 479)
Screenshot: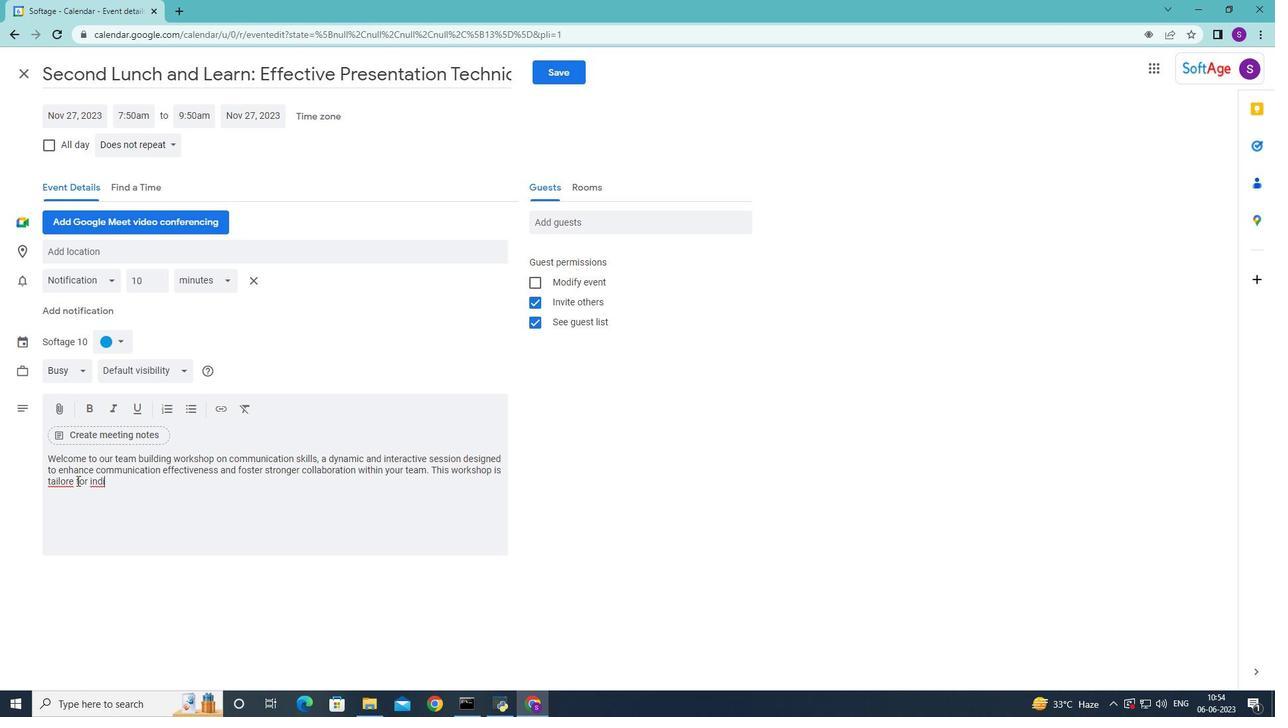 
Action: Mouse moved to (97, 497)
Screenshot: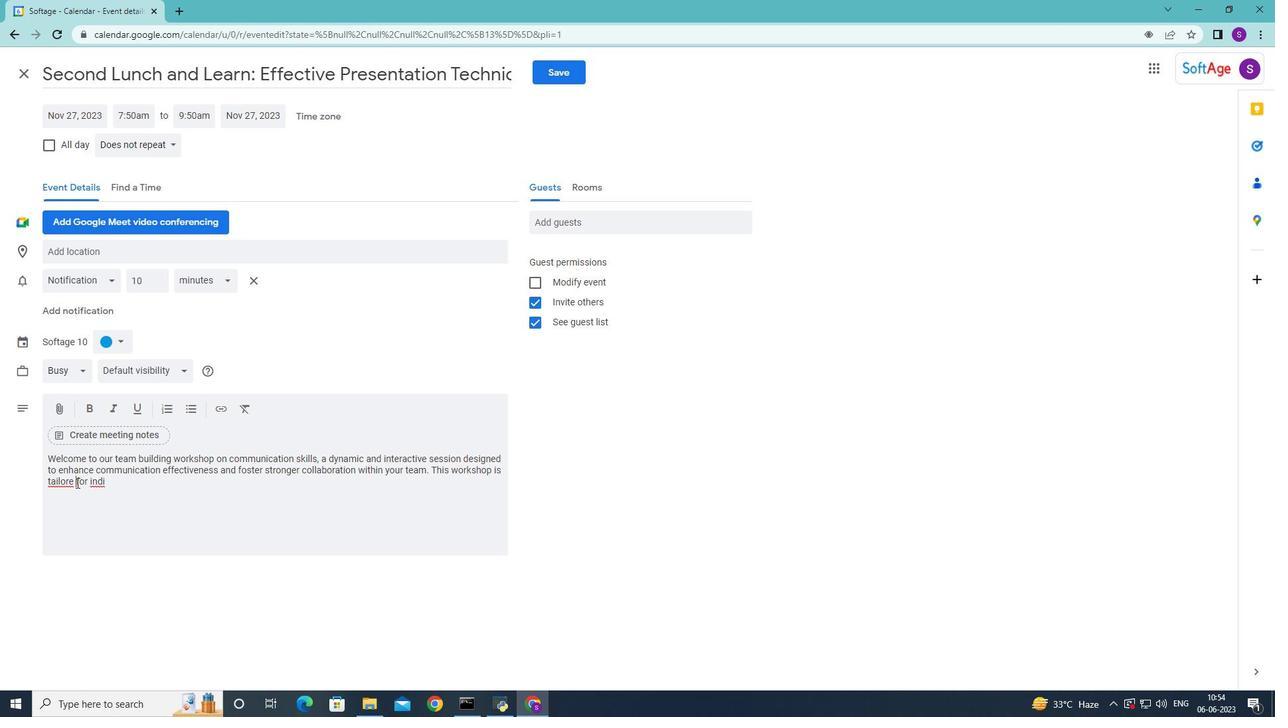 
Action: Key pressed <Key.left>d
Screenshot: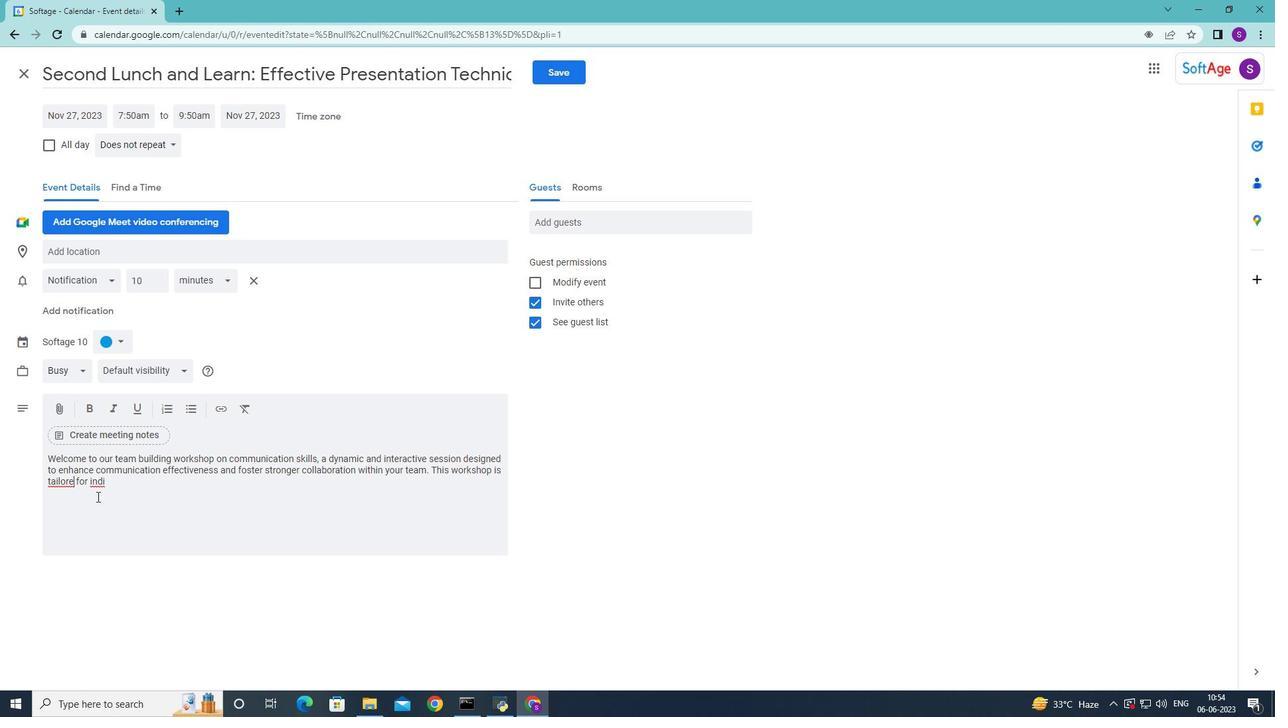 
Action: Mouse moved to (132, 487)
Screenshot: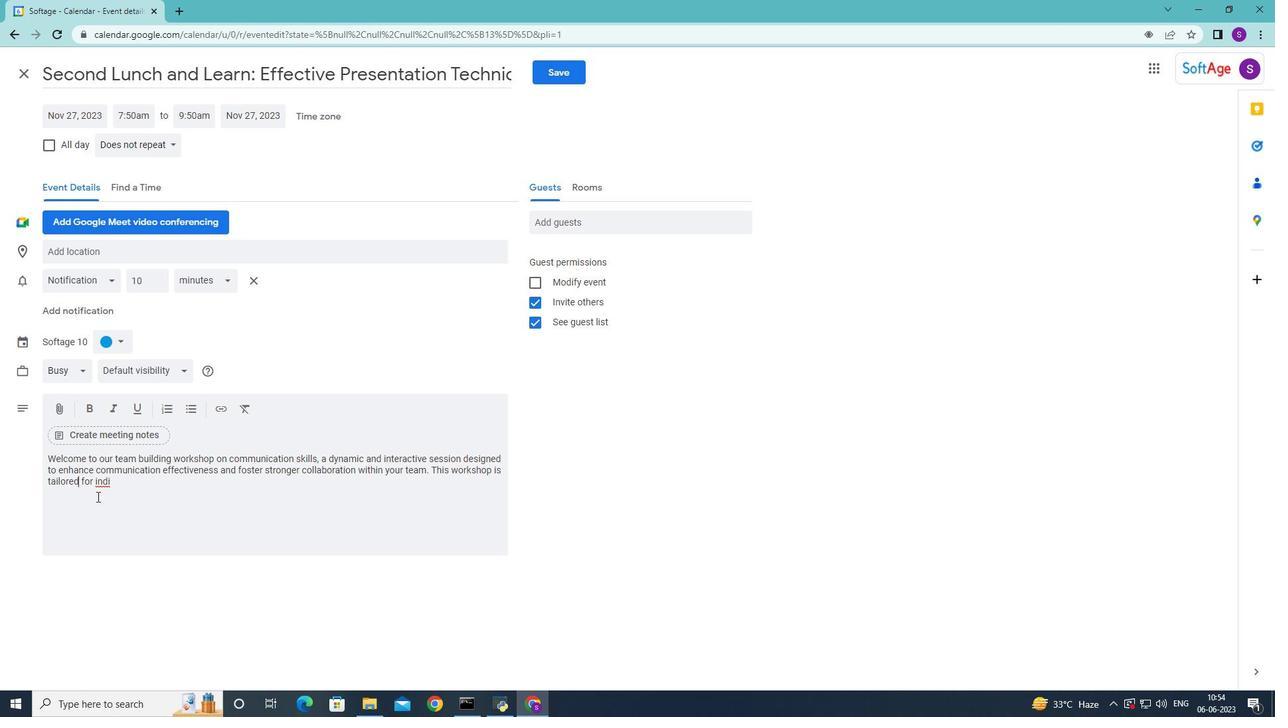 
Action: Mouse pressed left at (132, 487)
Screenshot: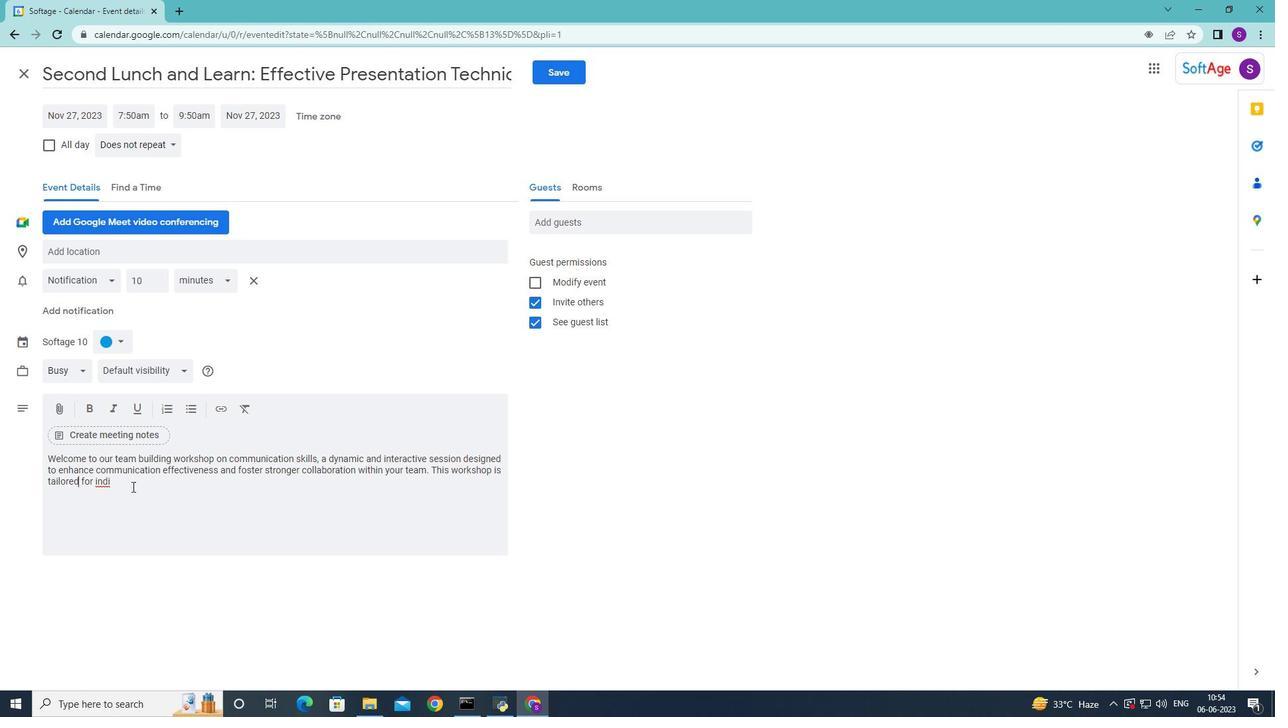 
Action: Key pressed viduals<Key.space>who<Key.space>want<Key.space>to<Key.space>improve<Key.space>their<Key.space>communication<Key.space>skills,<Key.space>build<Key.space>rapport,<Key.space>and<Key.space>establish<Key.space>a<Key.space>foundation<Key.space>of<Key.space>open<Key.space>and<Key.space>effev<Key.backspace>ctive<Key.space>communication<Key.space>within<Key.space>their<Key.space>team.<Key.space>
Screenshot: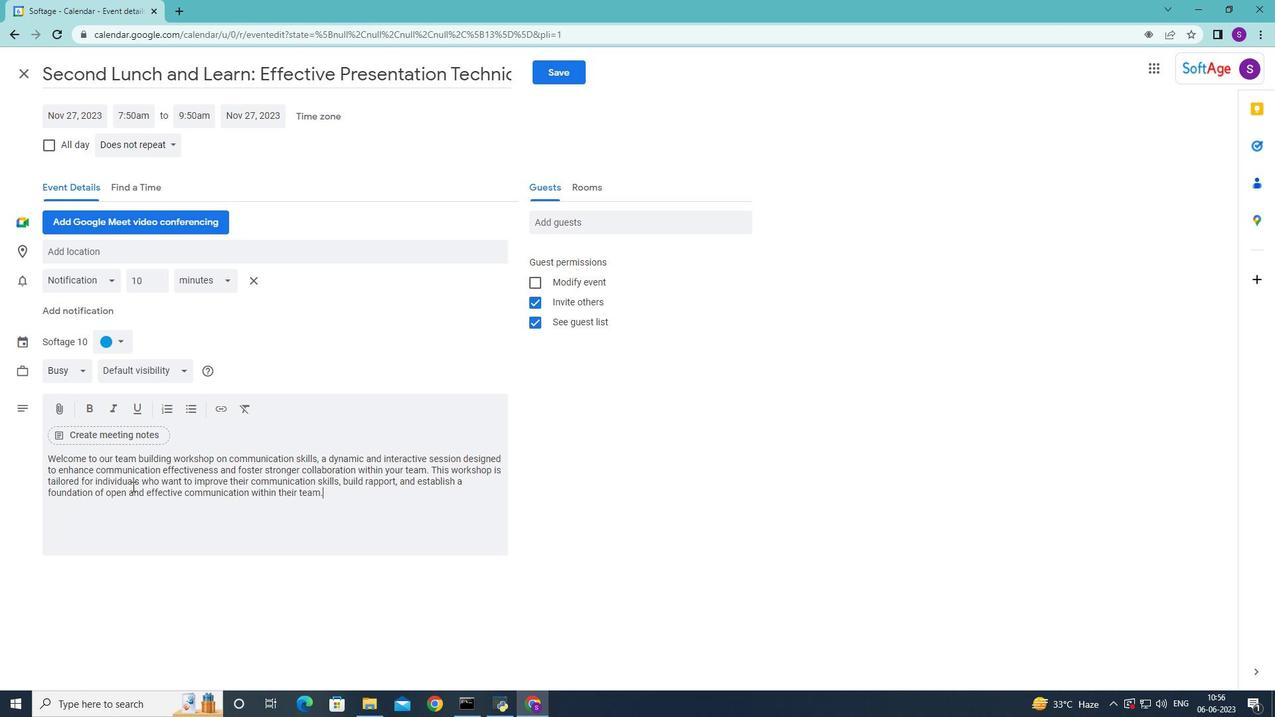 
Action: Mouse moved to (111, 345)
Screenshot: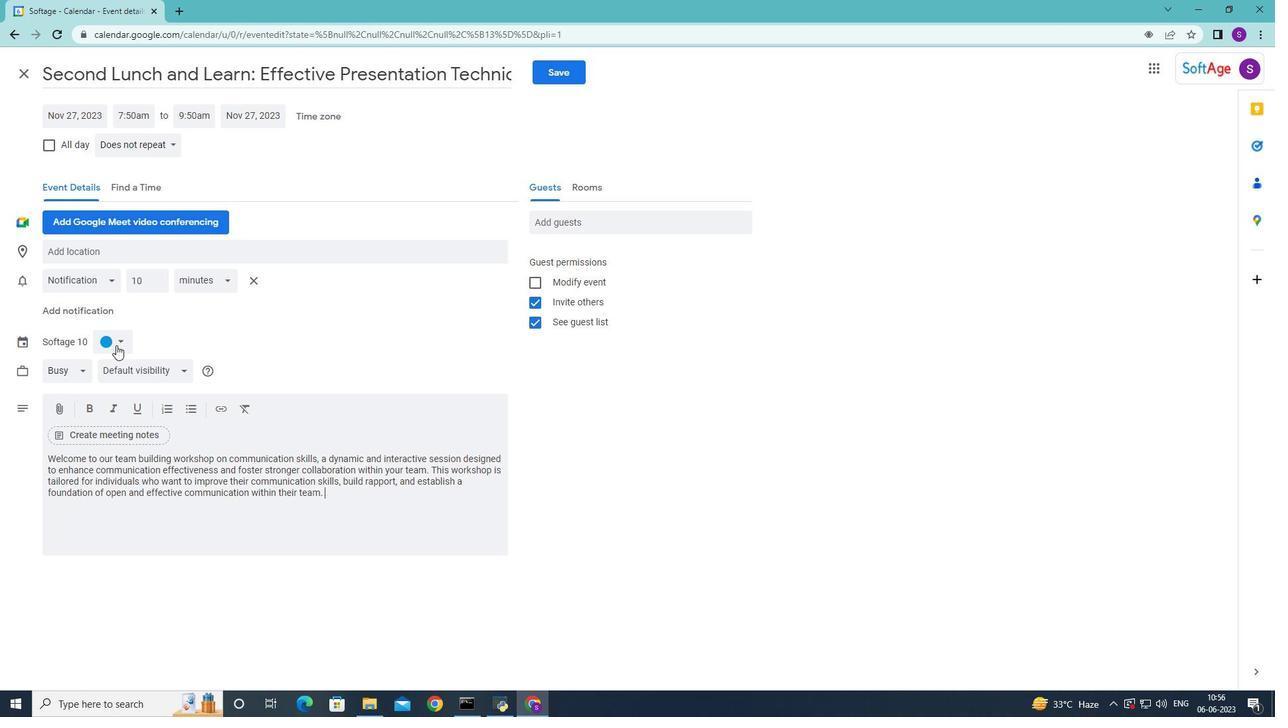 
Action: Mouse pressed left at (111, 345)
Screenshot: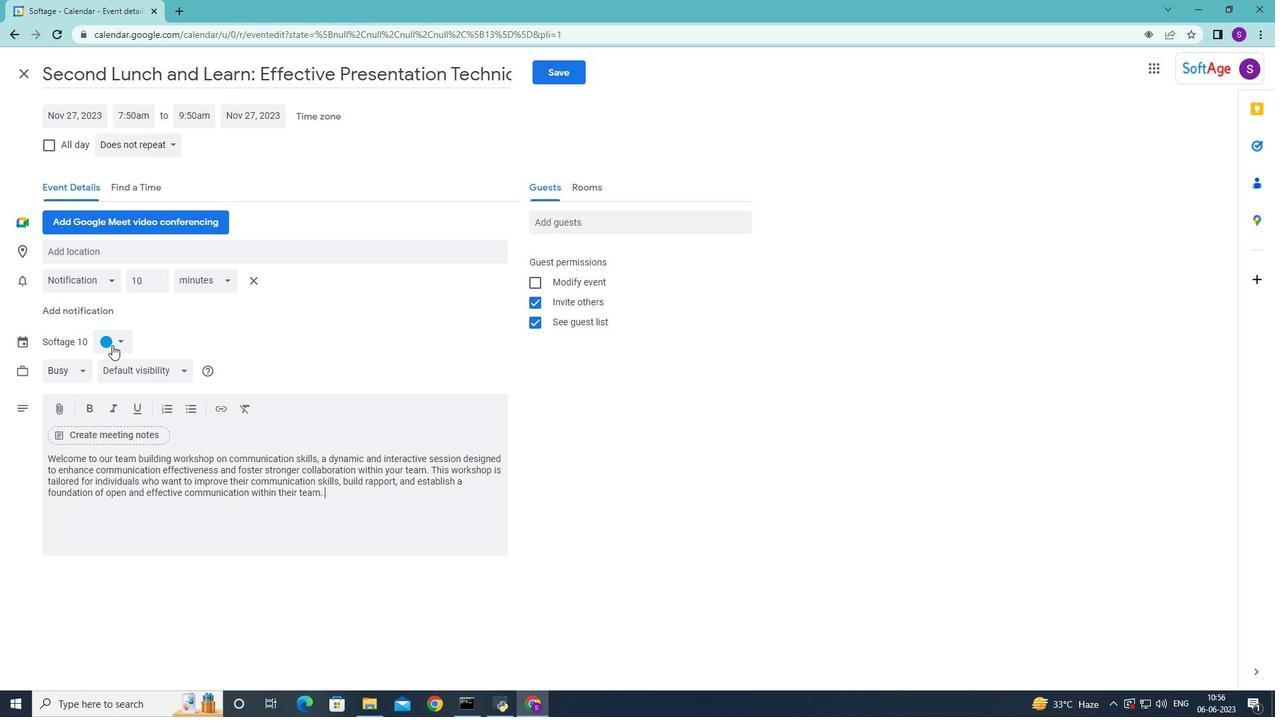 
Action: Mouse moved to (118, 374)
Screenshot: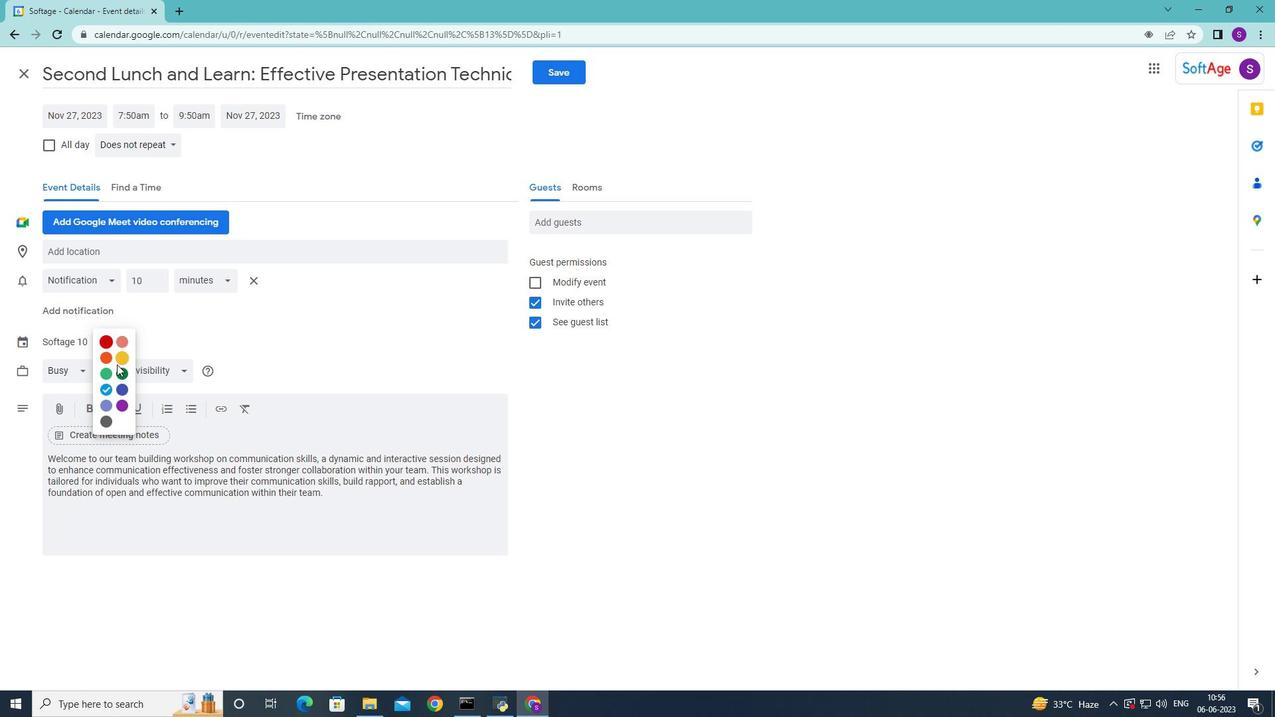 
Action: Mouse pressed left at (118, 374)
Screenshot: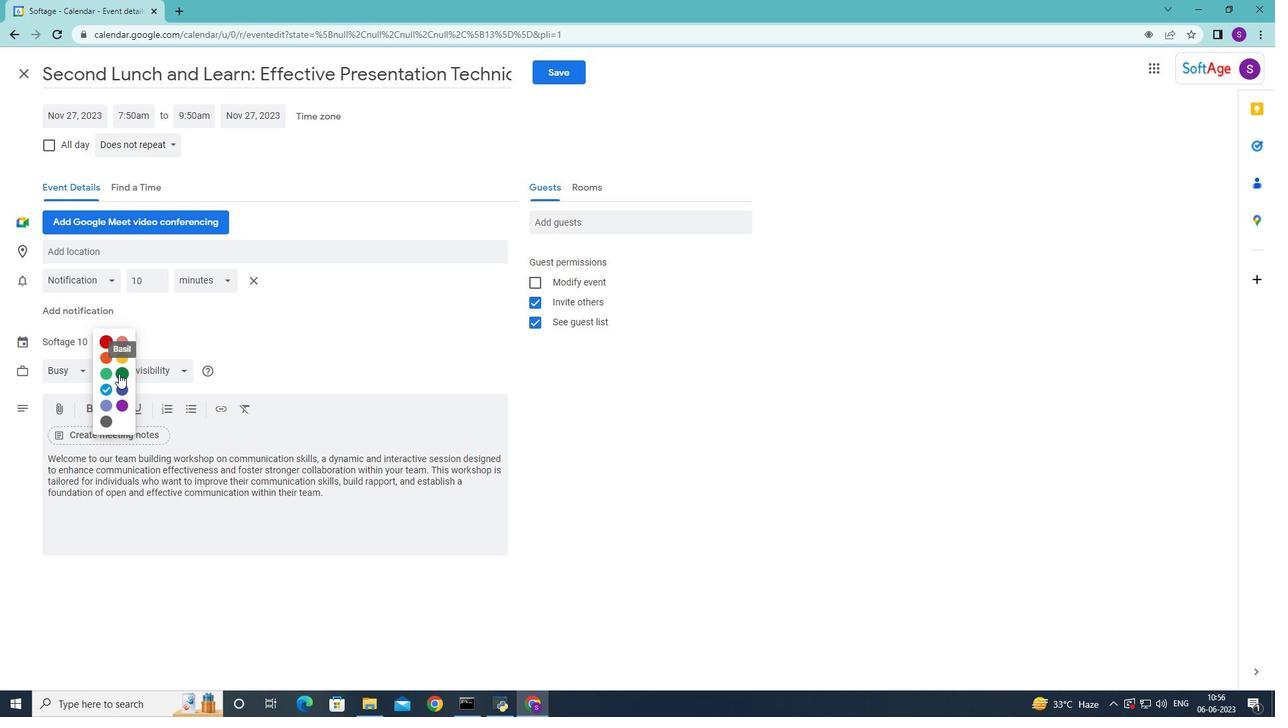 
Action: Mouse moved to (128, 253)
Screenshot: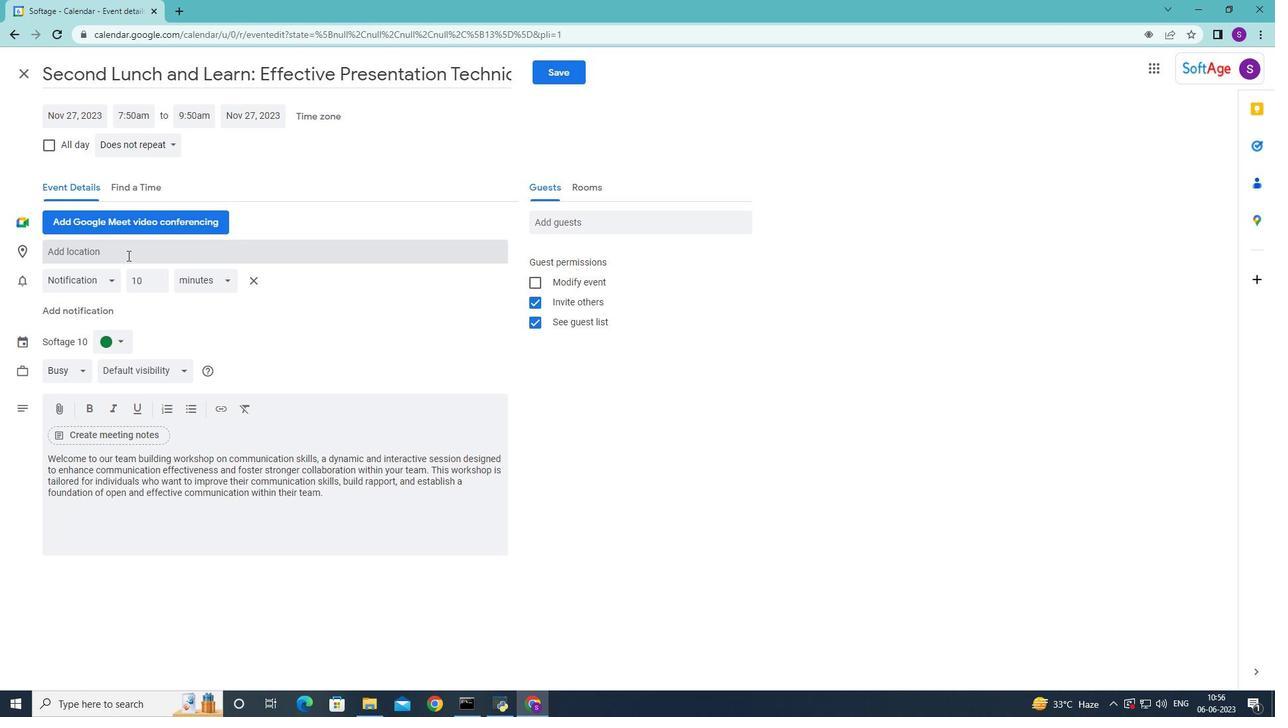 
Action: Mouse pressed left at (128, 253)
Screenshot: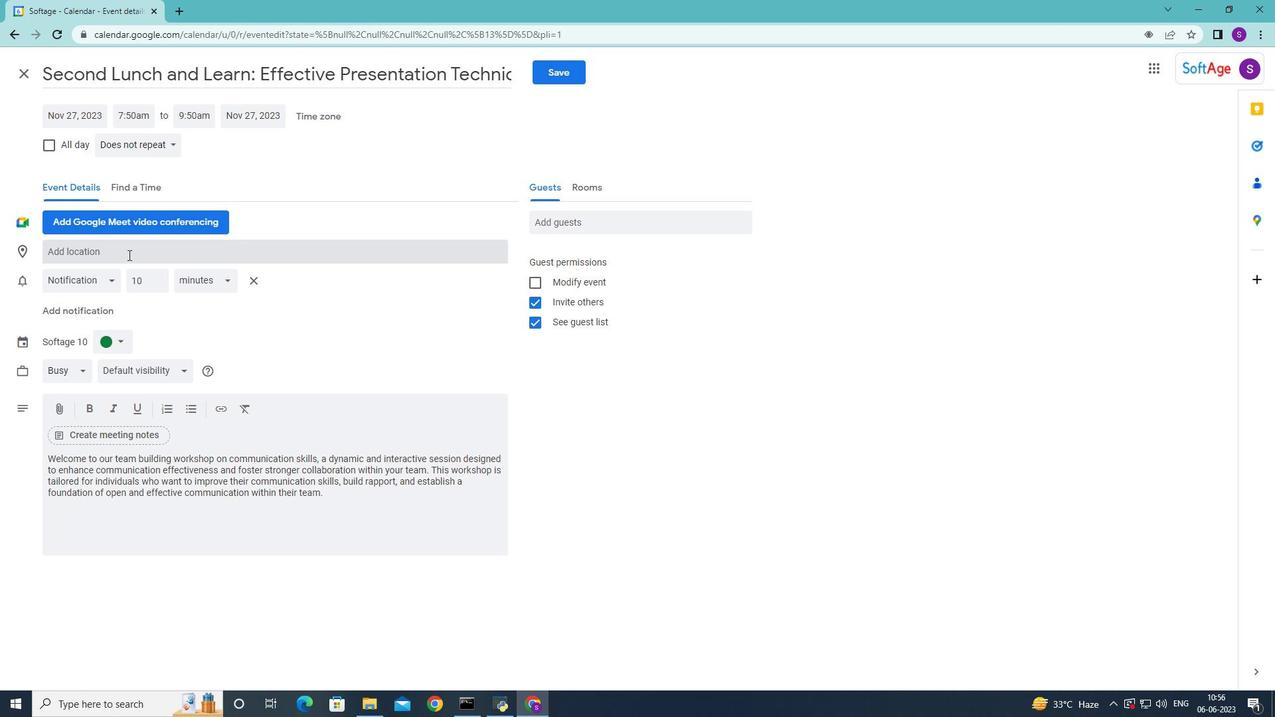 
Action: Key pressed 456<Key.space><Key.shift>Philae<Key.space><Key.shift>Temple,<Key.space><Key.shift>Aswan,<Key.space><Key.shift>Egypt
Screenshot: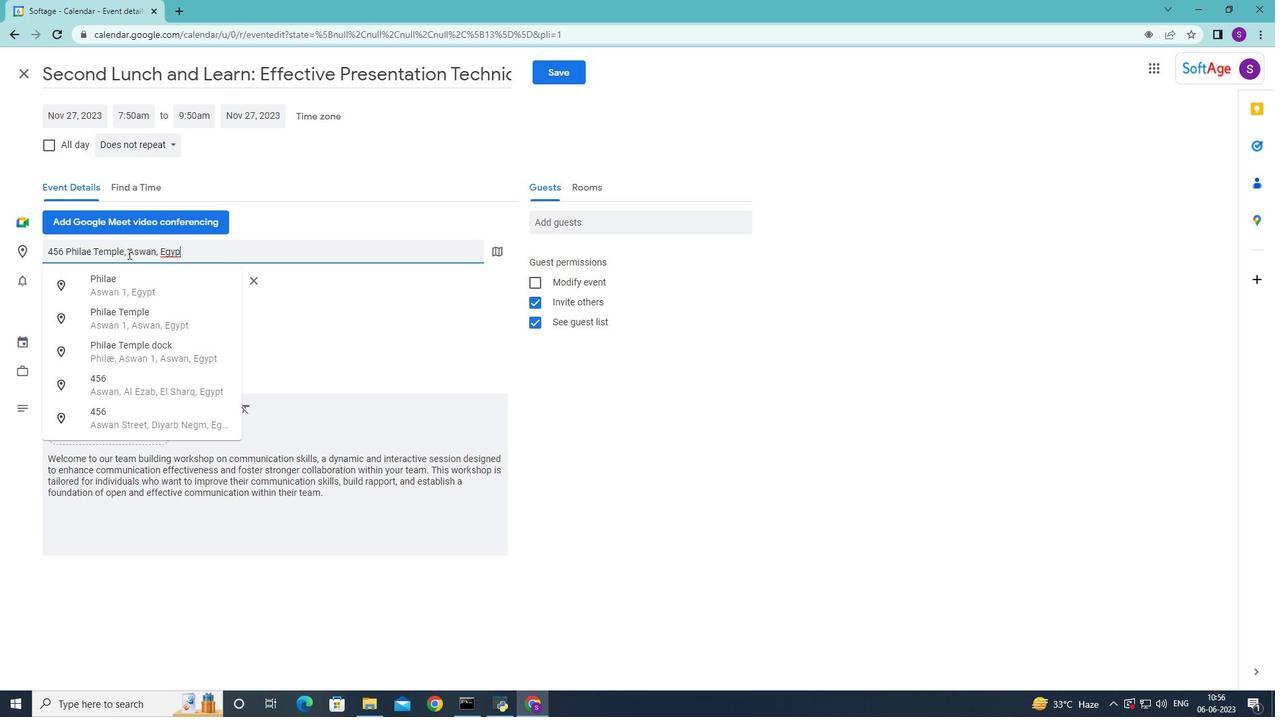 
Action: Mouse moved to (127, 278)
Screenshot: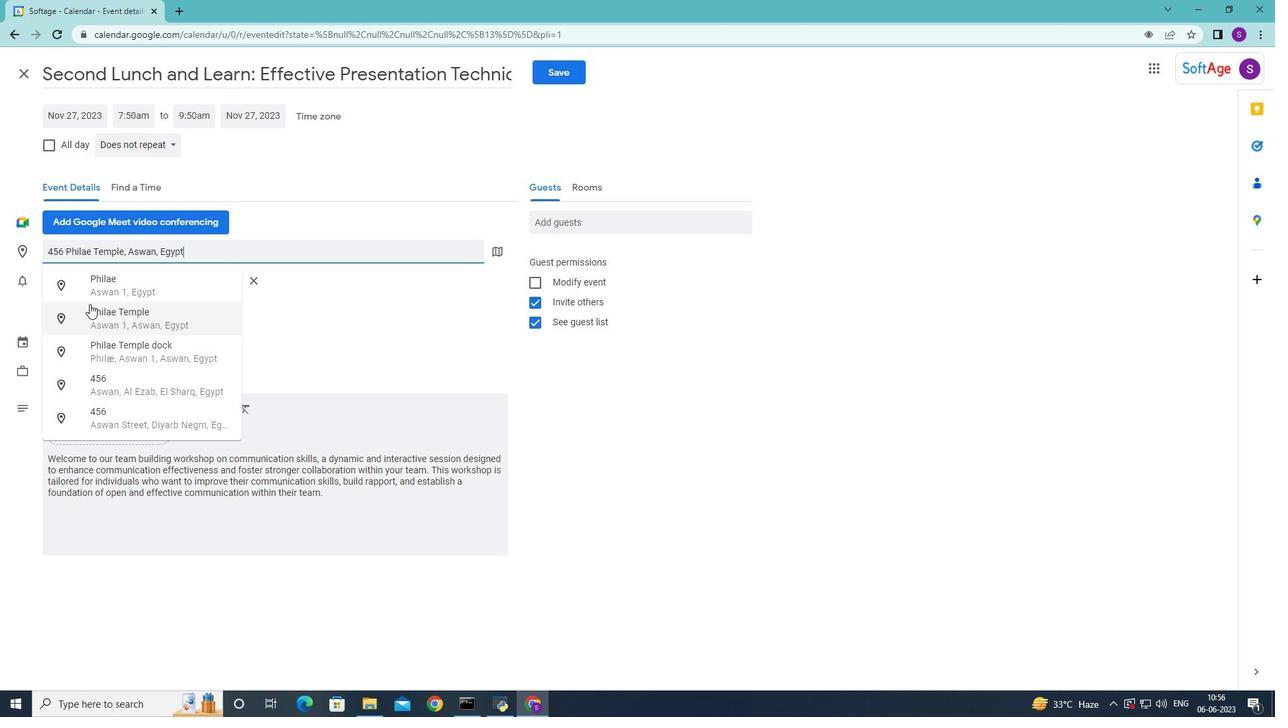 
Action: Mouse pressed left at (127, 278)
Screenshot: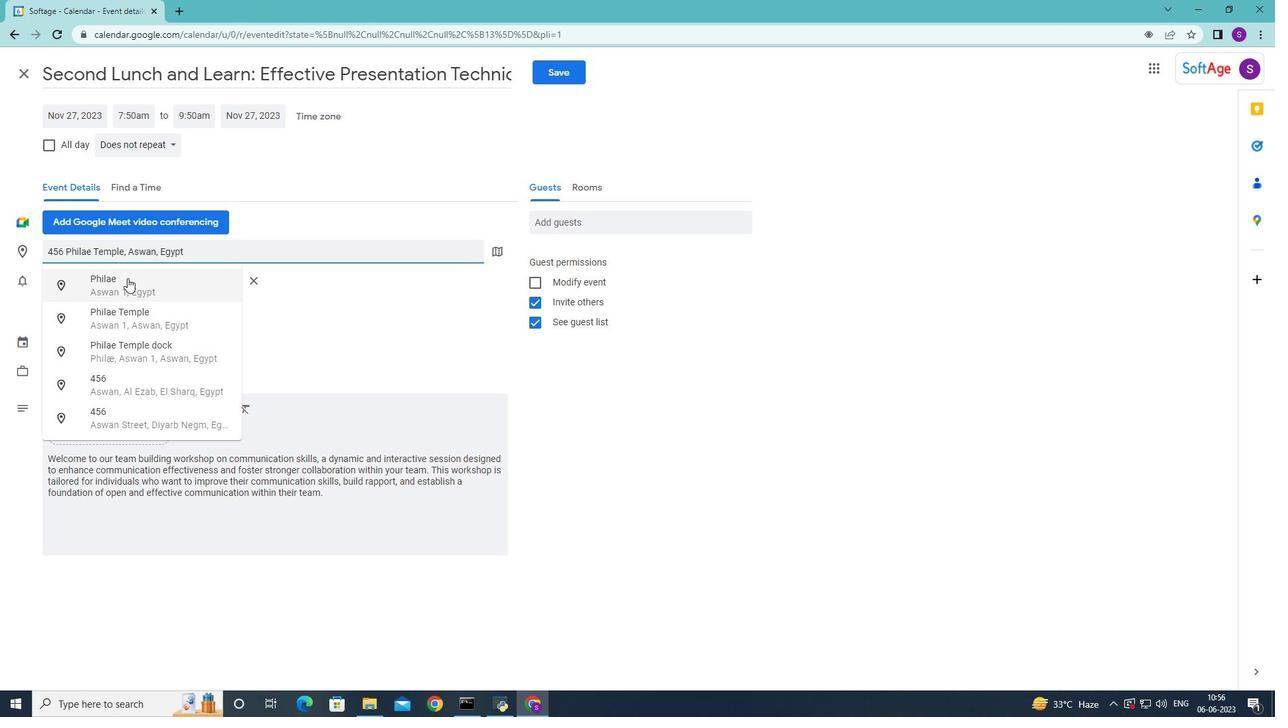 
Action: Mouse moved to (550, 218)
Screenshot: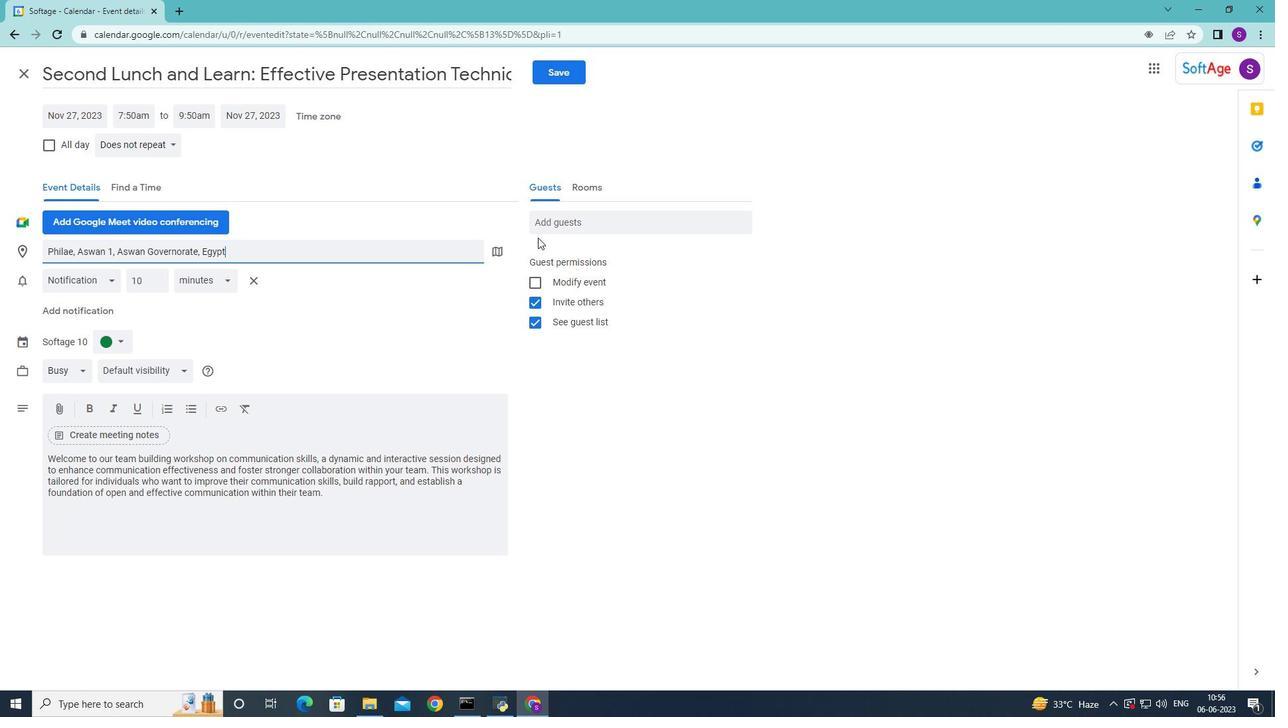 
Action: Mouse pressed left at (550, 218)
Screenshot: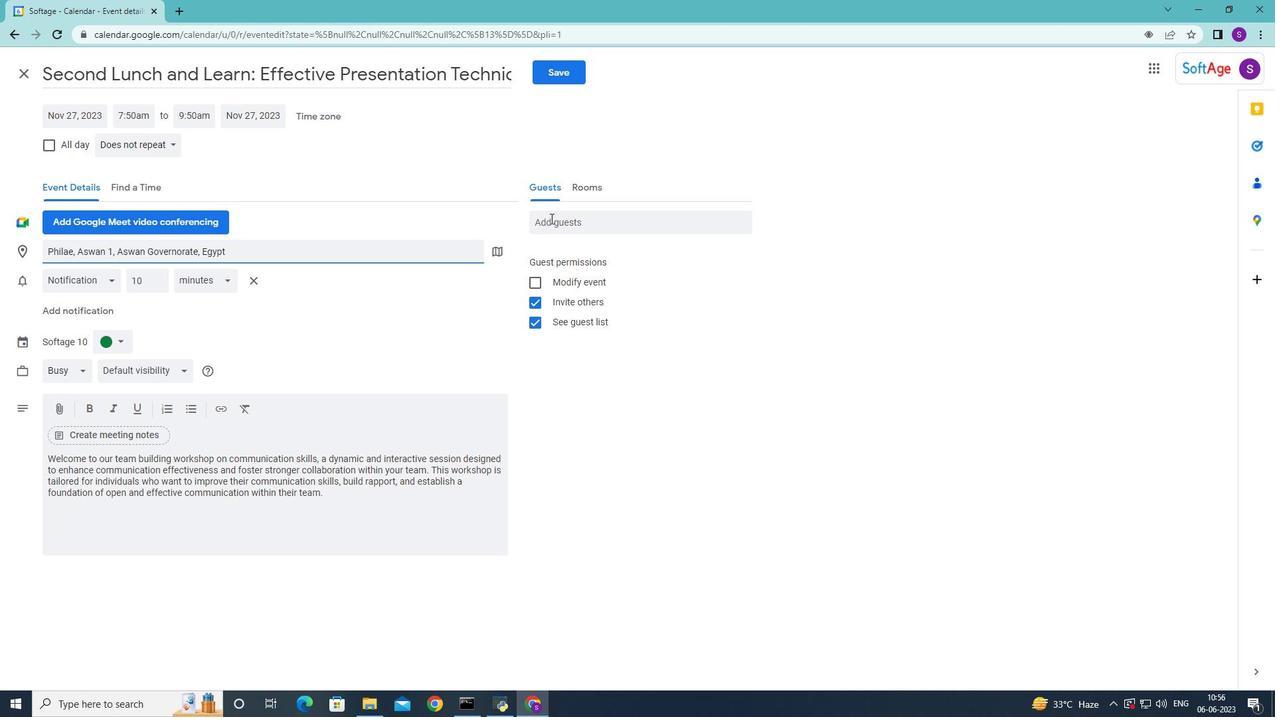 
Action: Mouse moved to (546, 220)
Screenshot: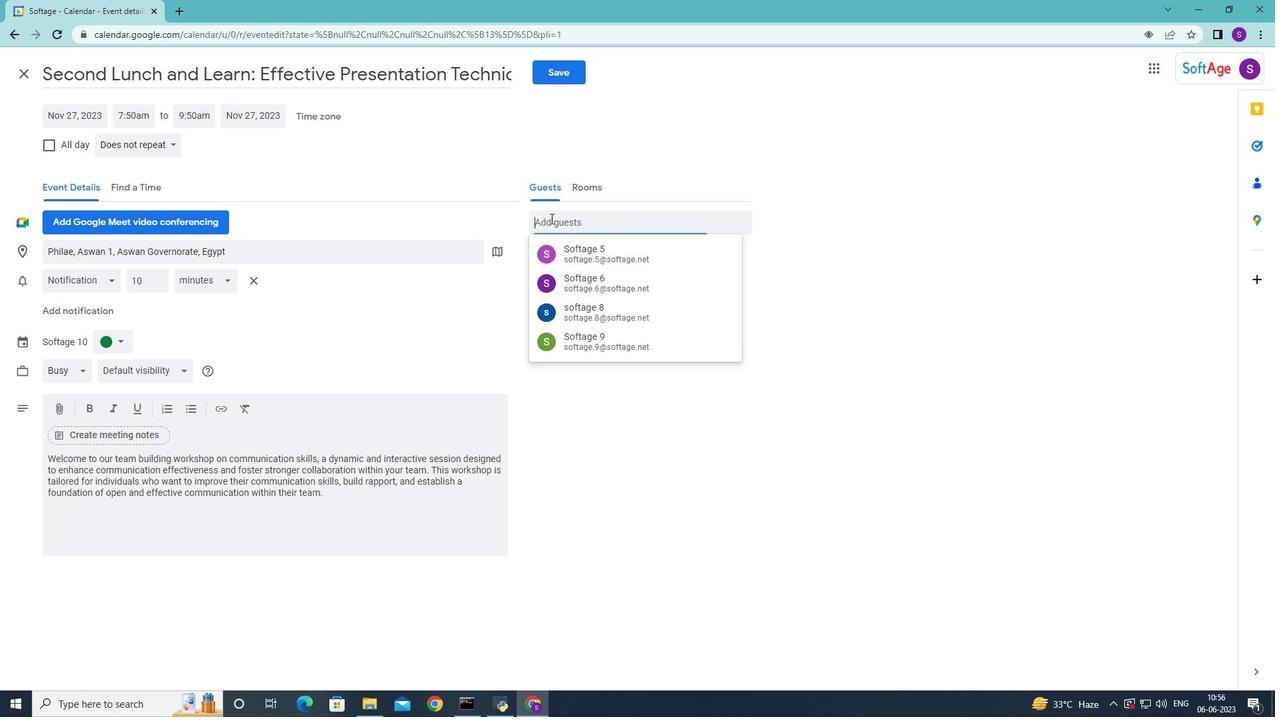 
Action: Key pressed <Key.shift>Softage.9<Key.shift>@si<Key.backspace>oftage.
Screenshot: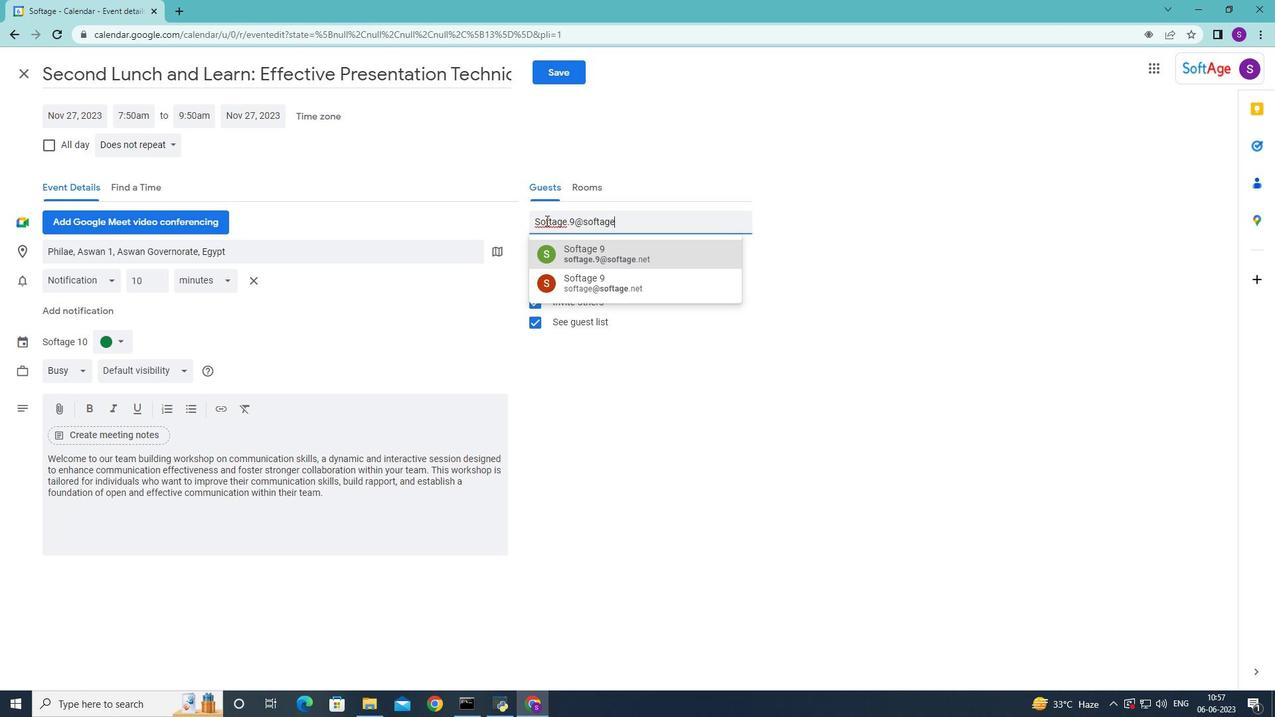 
Action: Mouse moved to (639, 254)
Screenshot: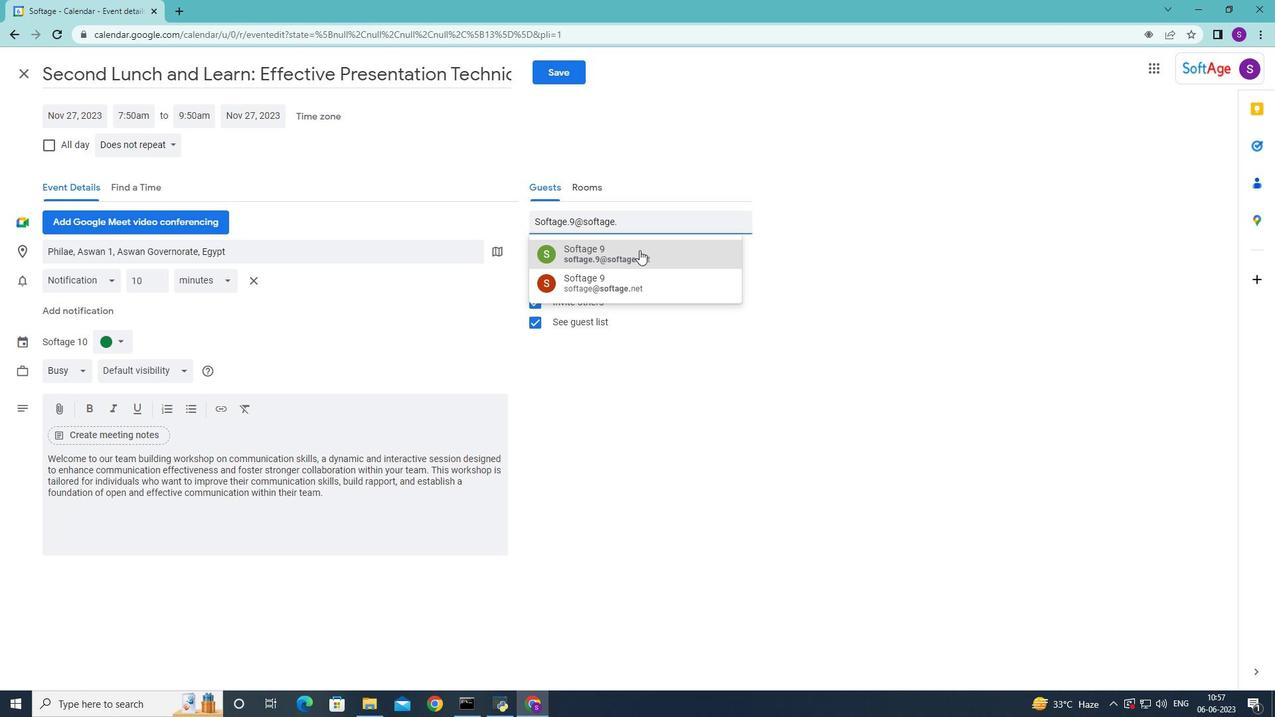 
Action: Mouse pressed left at (639, 254)
Screenshot: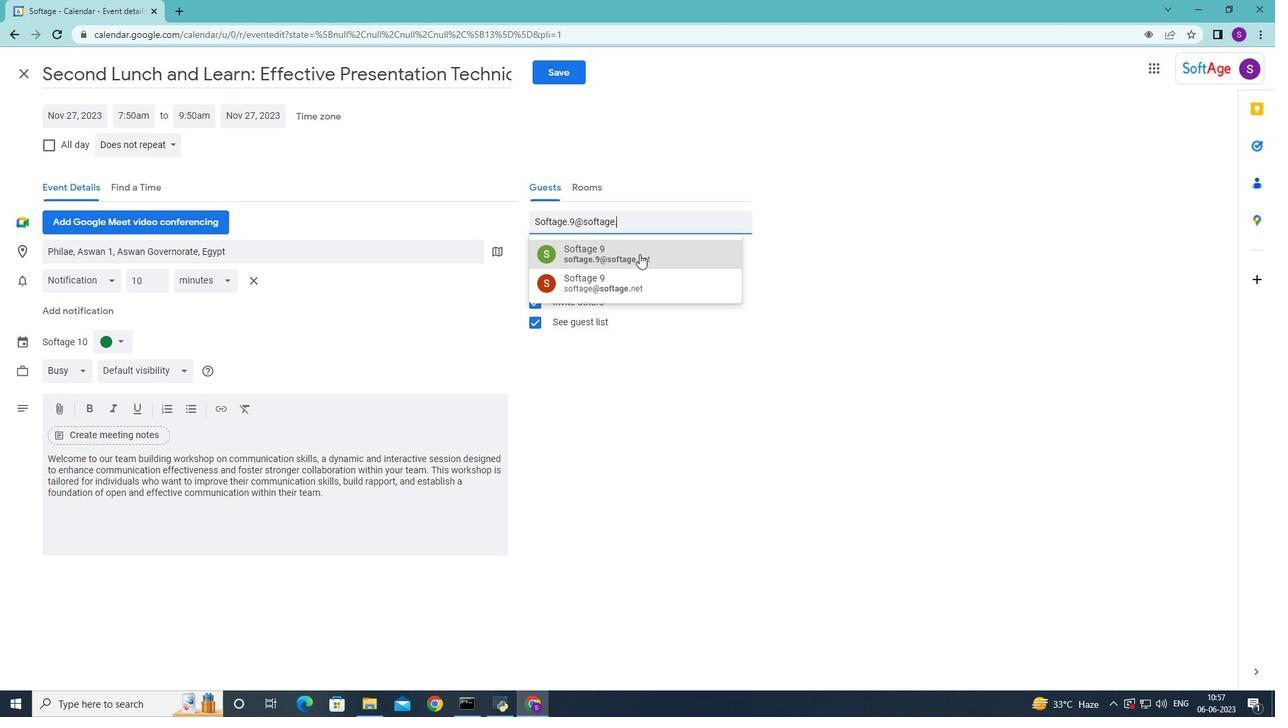 
Action: Mouse moved to (596, 220)
Screenshot: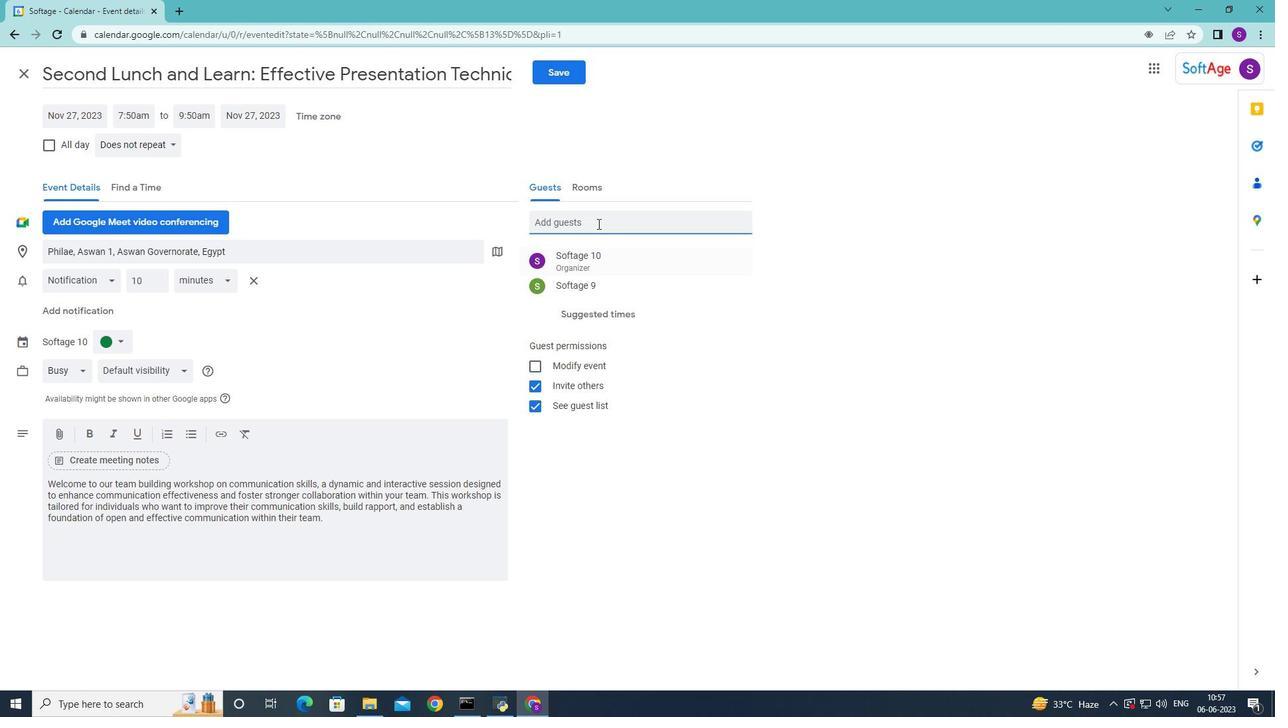 
Action: Mouse pressed left at (596, 220)
Screenshot: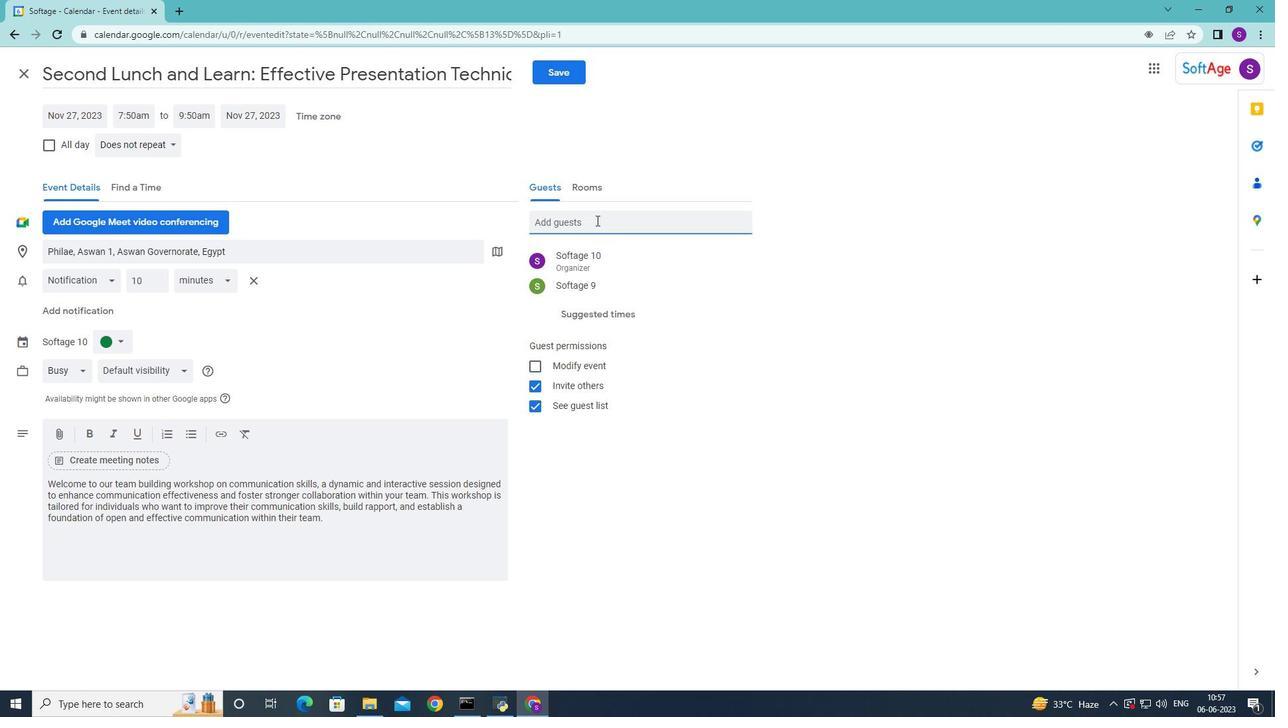 
Action: Key pressed <Key.shift>Softage.8<Key.shift>@softage.net<Key.enter>
Screenshot: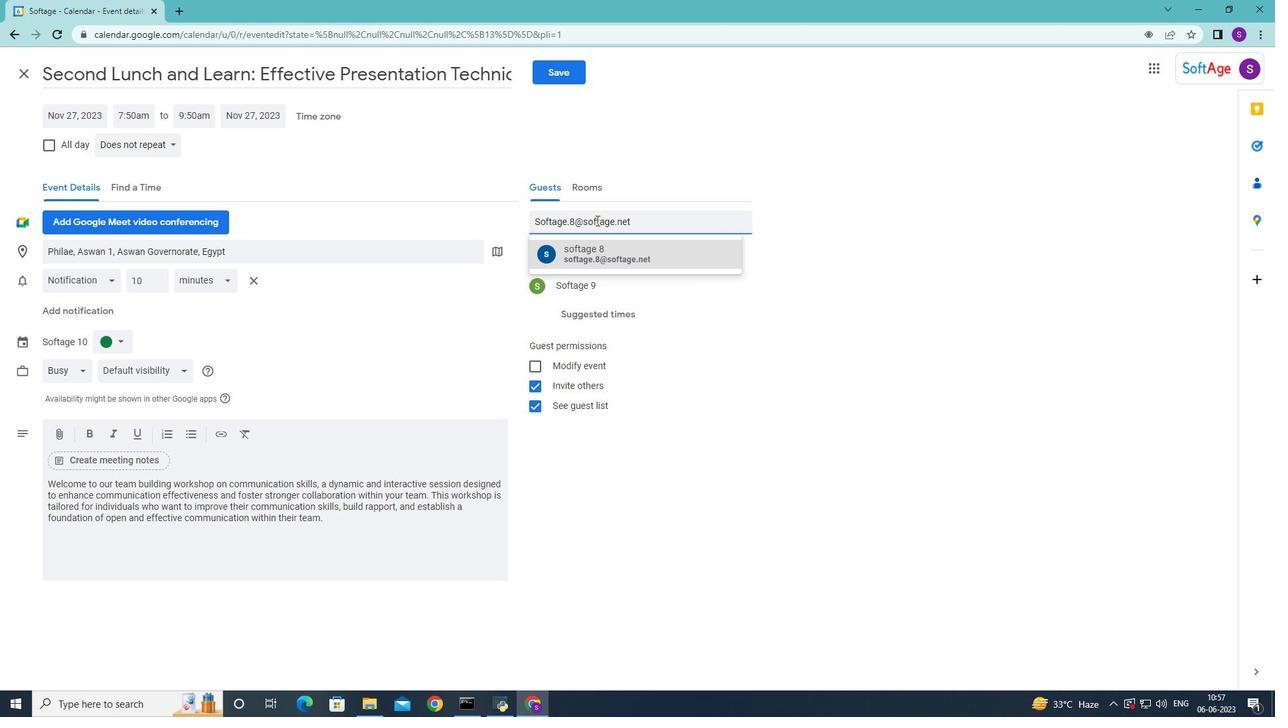 
Action: Mouse moved to (563, 68)
Screenshot: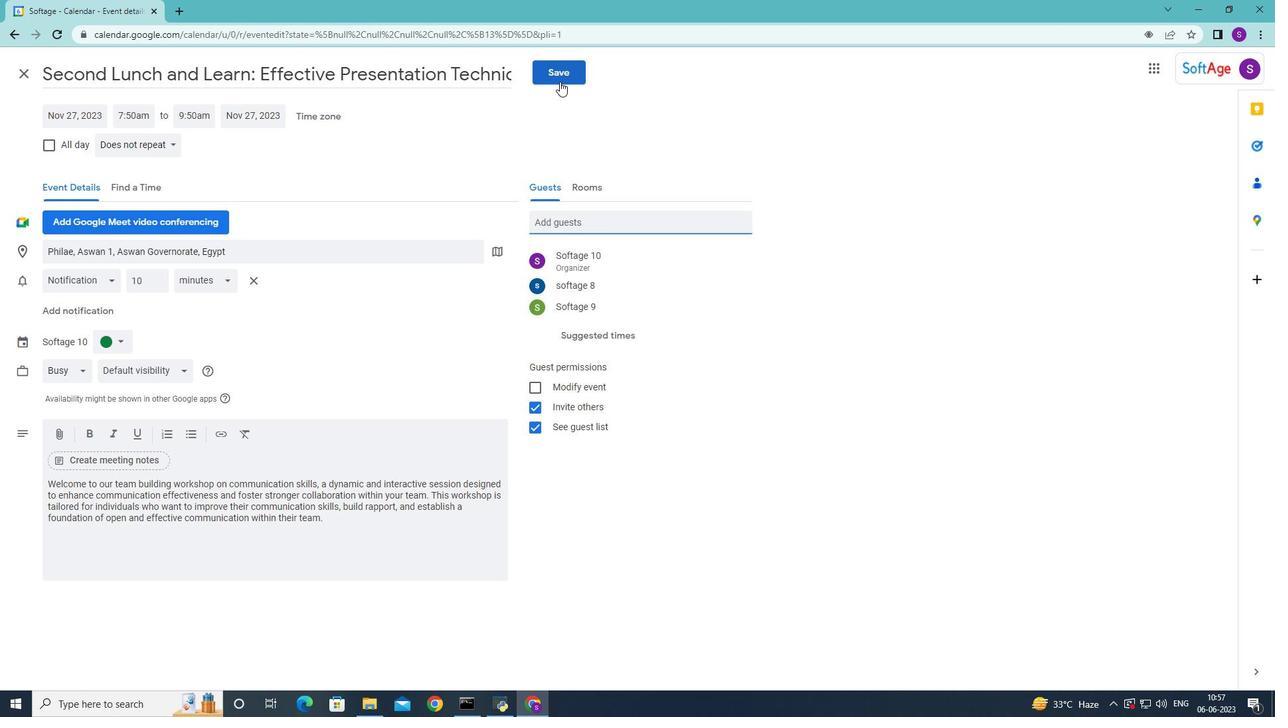 
Action: Mouse pressed left at (563, 68)
Screenshot: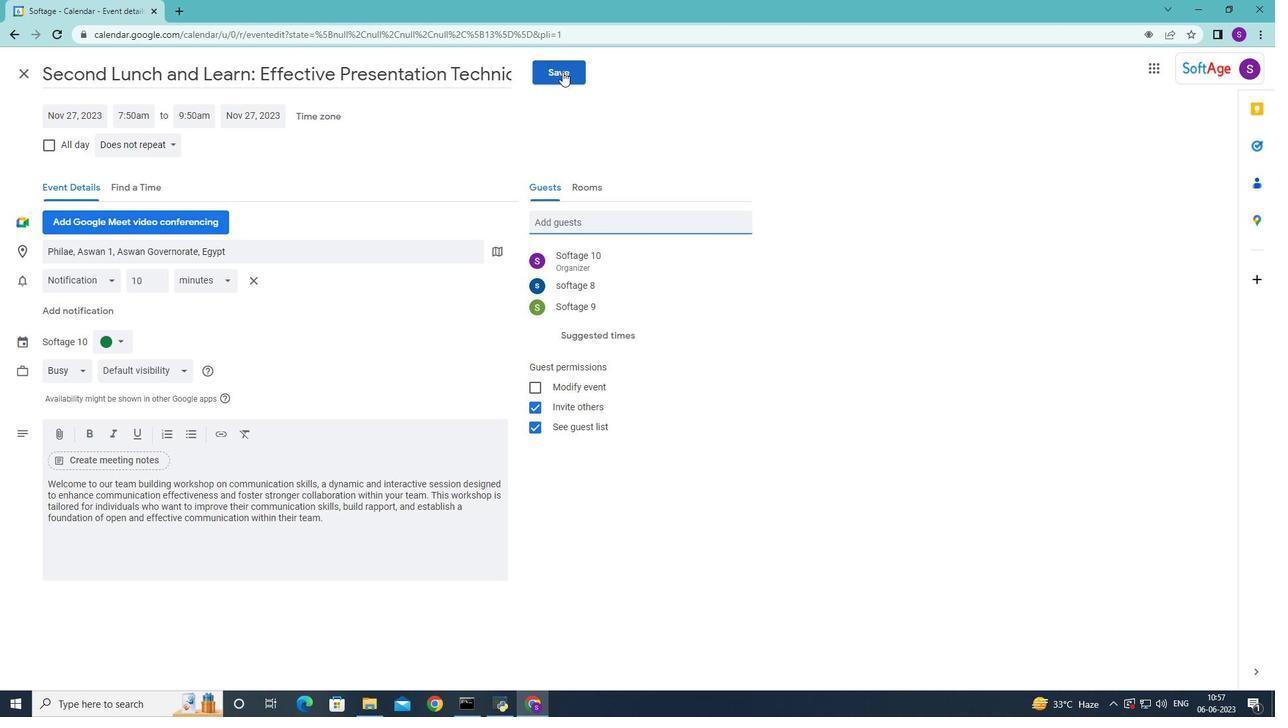 
Action: Mouse moved to (779, 400)
Screenshot: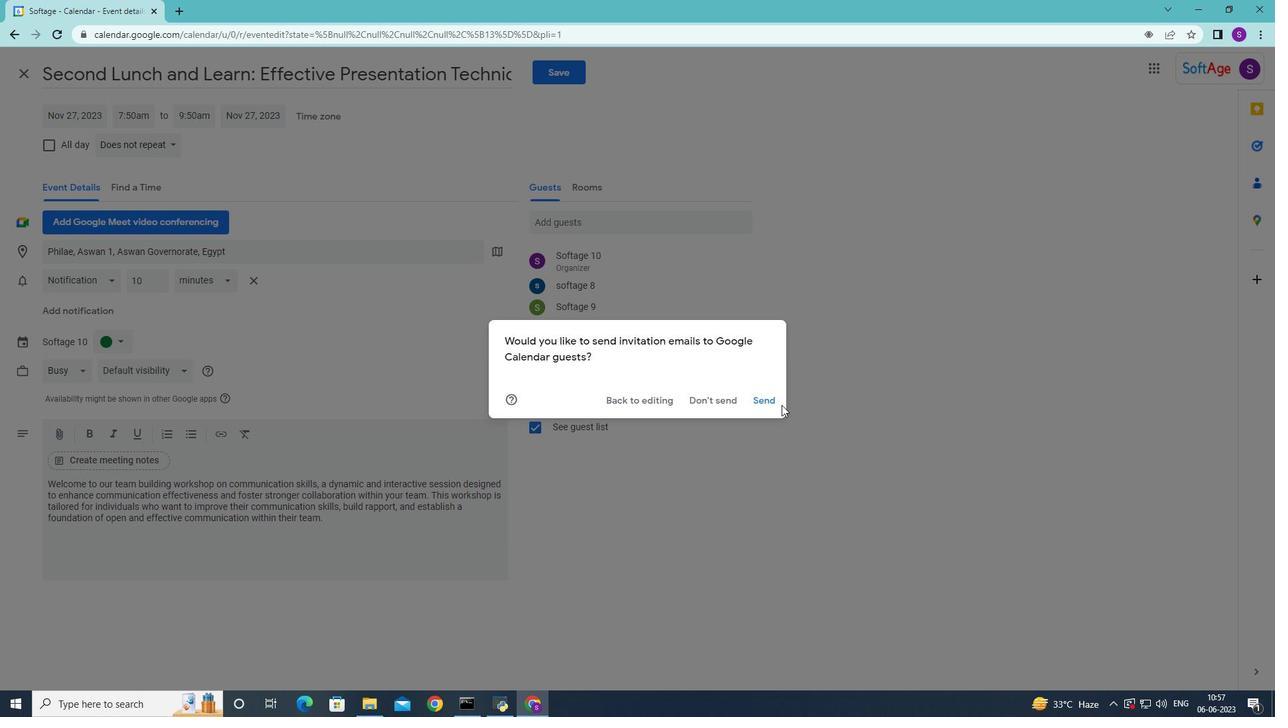 
Action: Mouse pressed left at (779, 400)
Screenshot: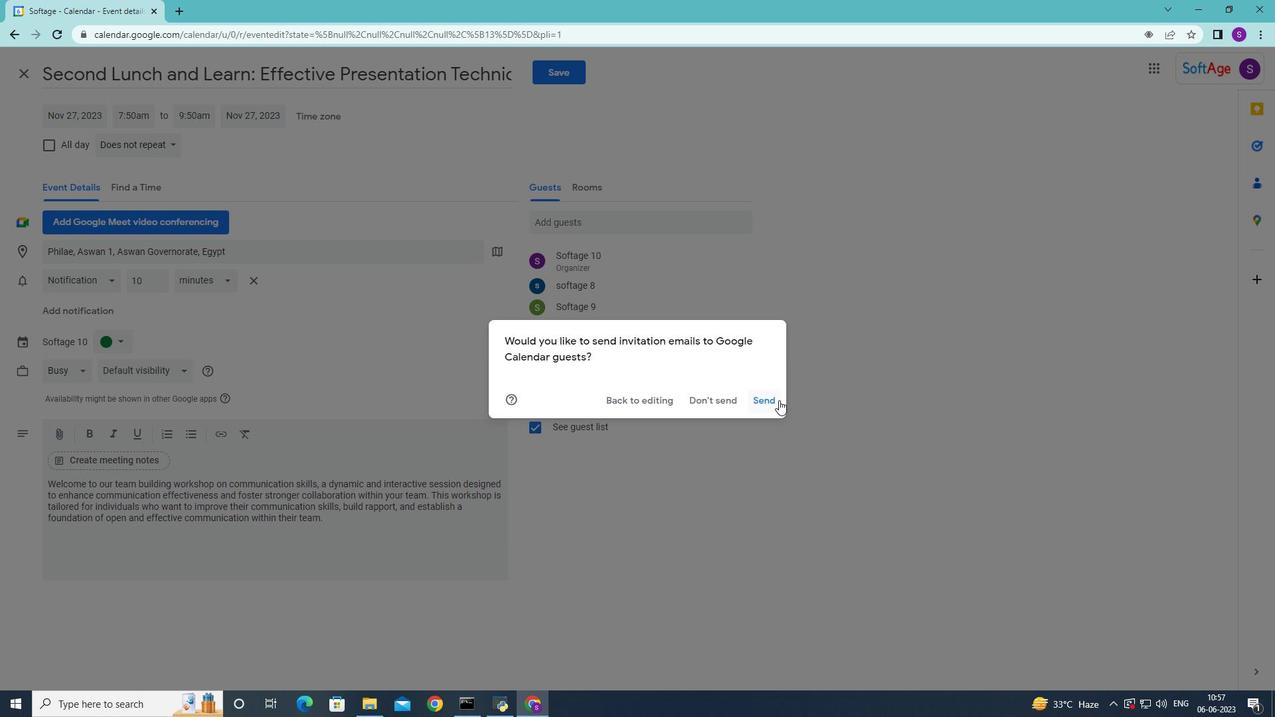 
Action: Mouse moved to (538, 455)
Screenshot: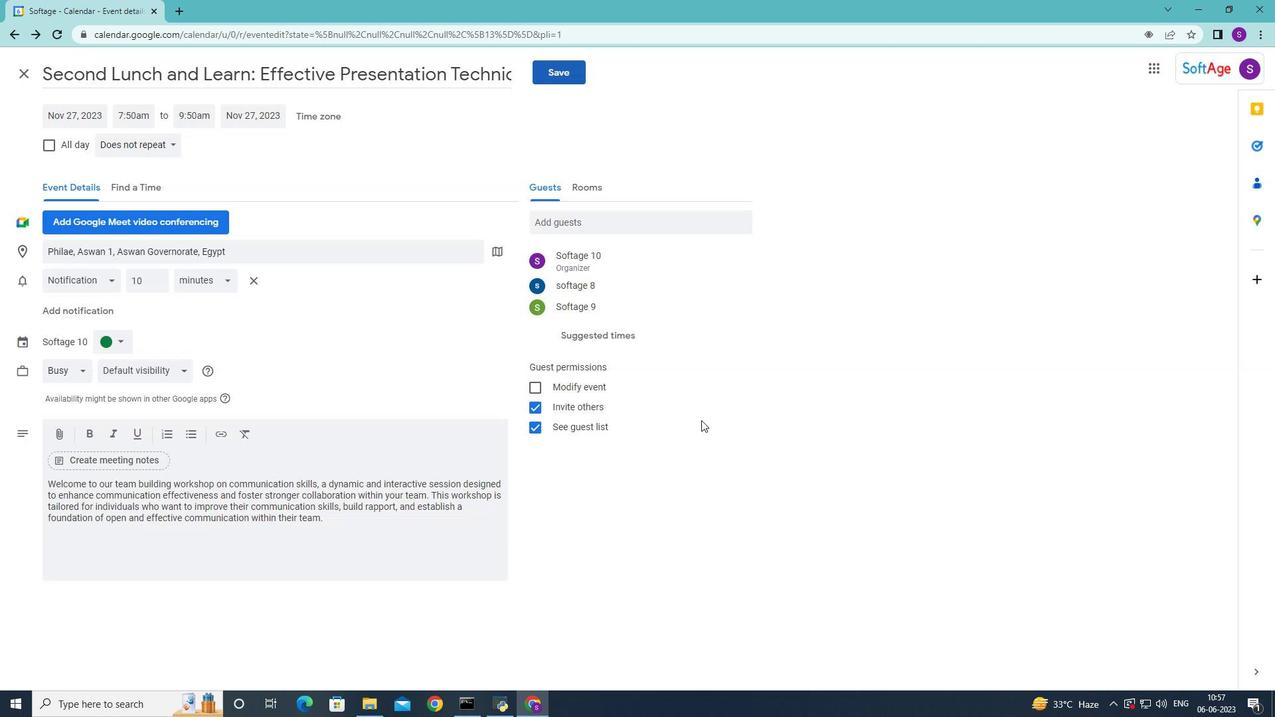 
